 Task: Search one way flight ticket for 4 adults, 2 children, 2 infants in seat and 1 infant on lap in premium economy from Ogdensburg: Ogdensburg International Airport to Springfield: Abraham Lincoln Capital Airport on 5-2-2023. Number of bags: 2 carry on bags. Price is upto 99000. Outbound departure time preference is 4:45.
Action: Mouse moved to (227, 316)
Screenshot: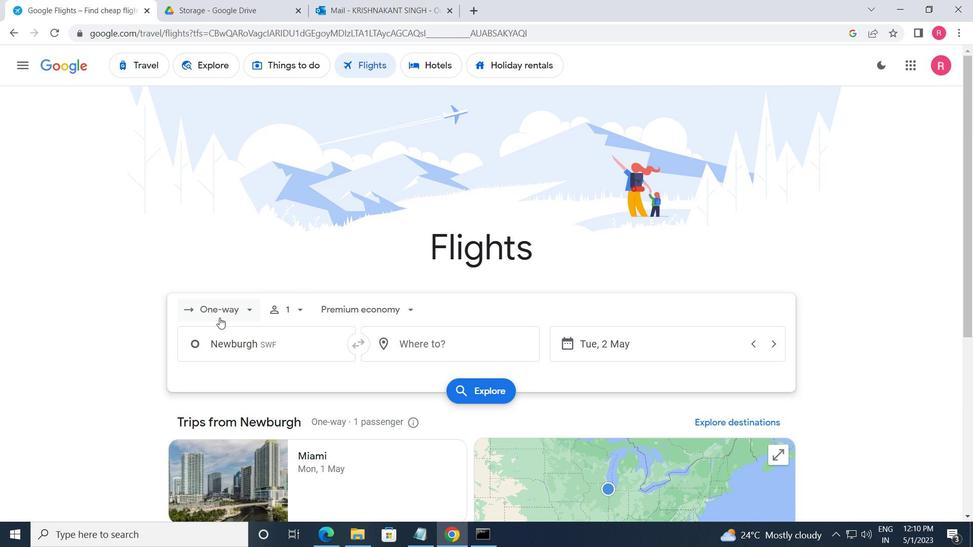 
Action: Mouse pressed left at (227, 316)
Screenshot: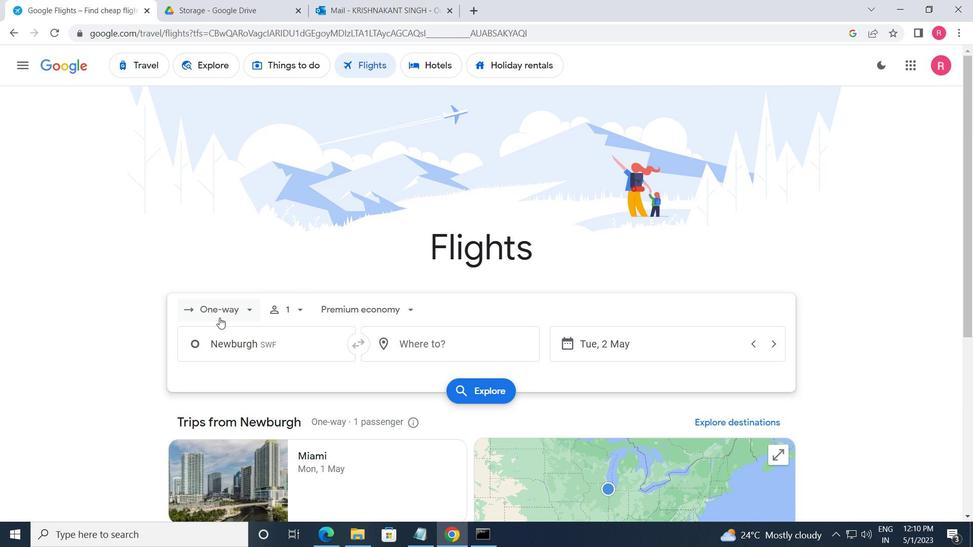 
Action: Mouse moved to (240, 366)
Screenshot: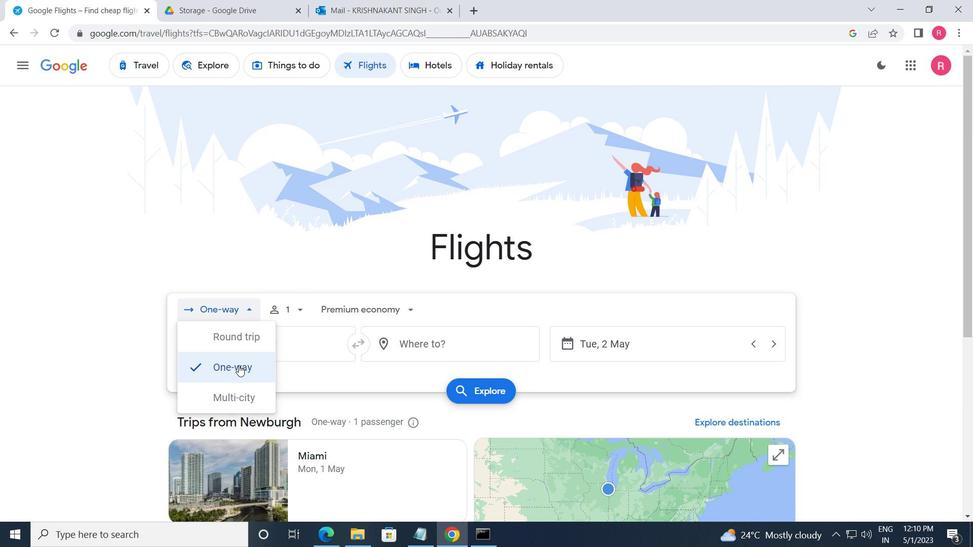 
Action: Mouse pressed left at (240, 366)
Screenshot: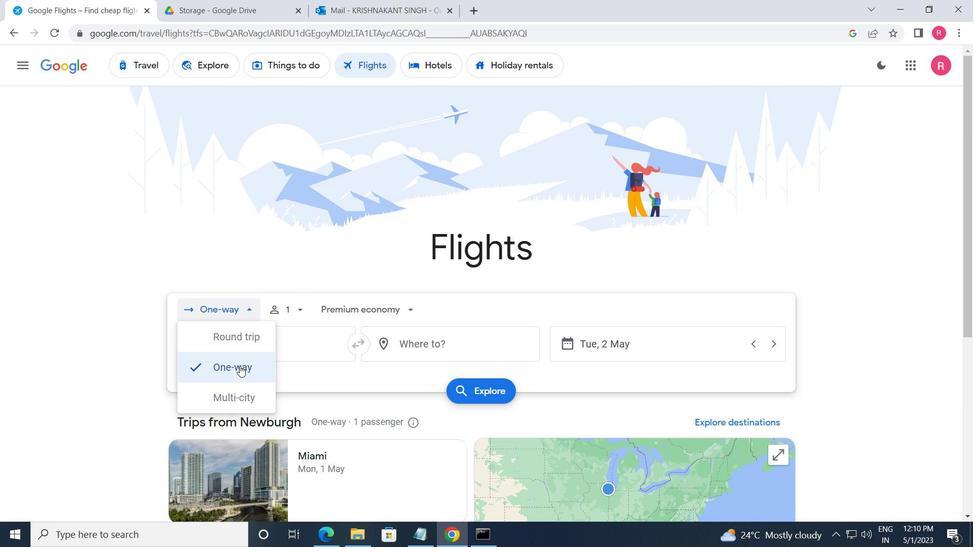 
Action: Mouse moved to (299, 309)
Screenshot: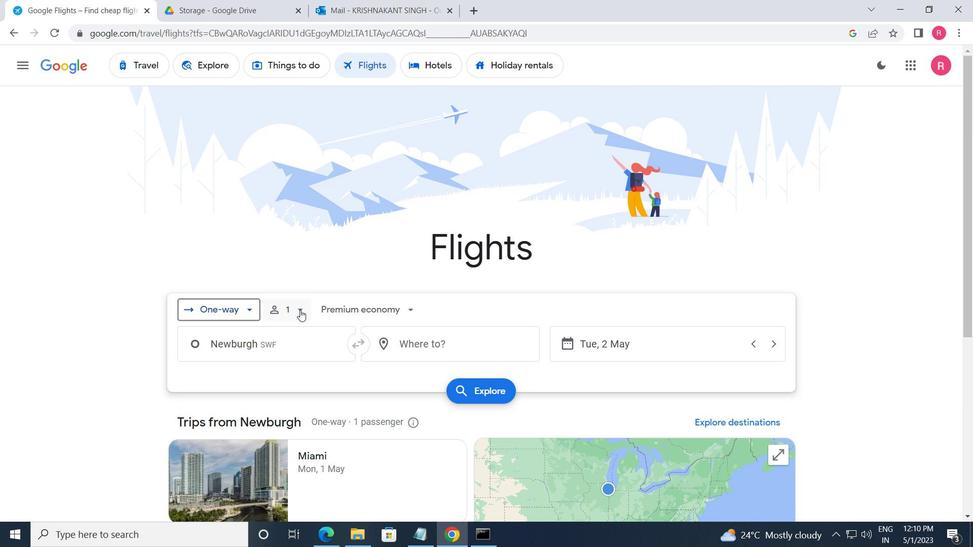 
Action: Mouse pressed left at (299, 309)
Screenshot: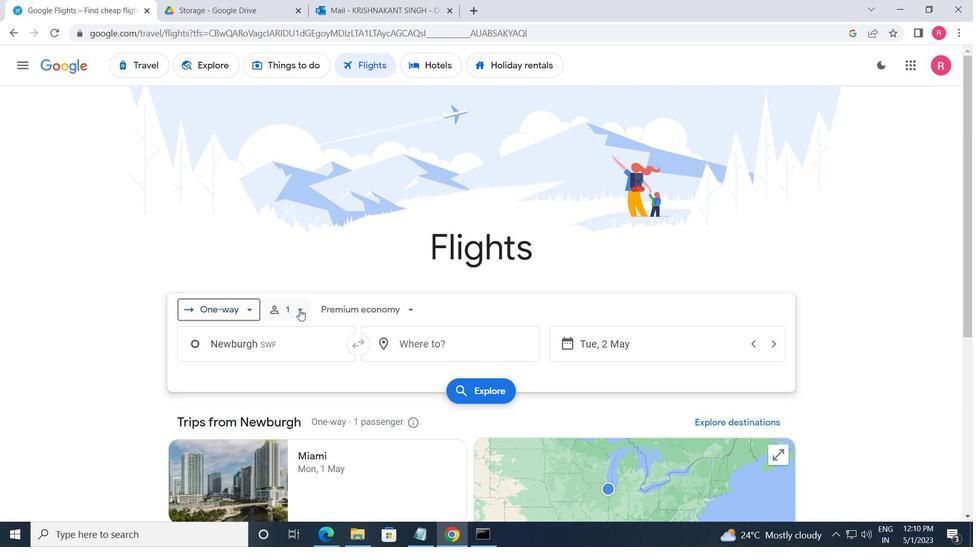 
Action: Mouse moved to (404, 342)
Screenshot: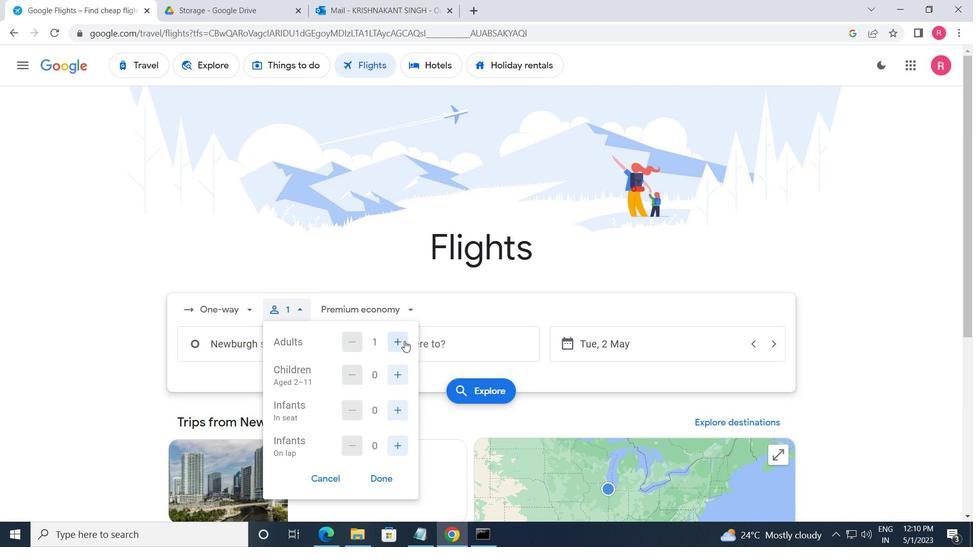 
Action: Mouse pressed left at (404, 342)
Screenshot: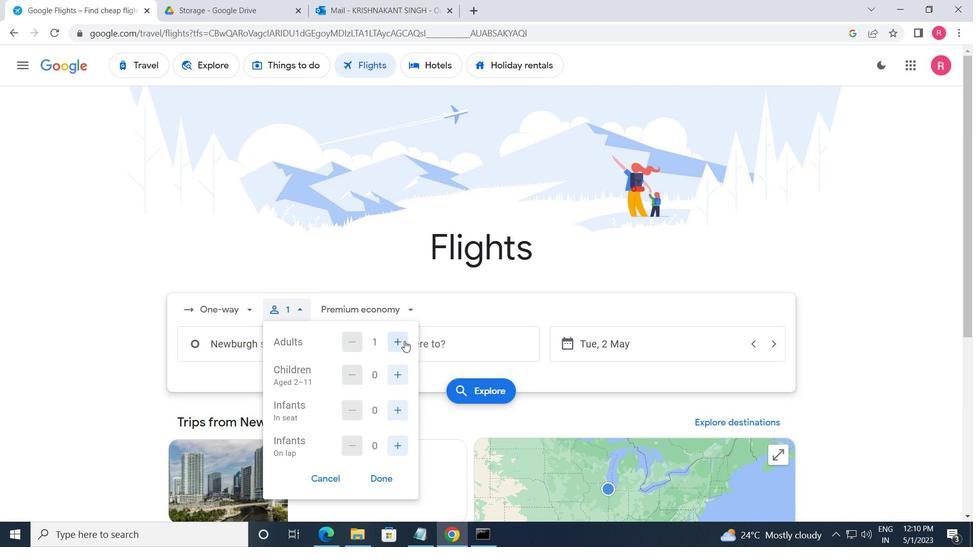 
Action: Mouse moved to (406, 342)
Screenshot: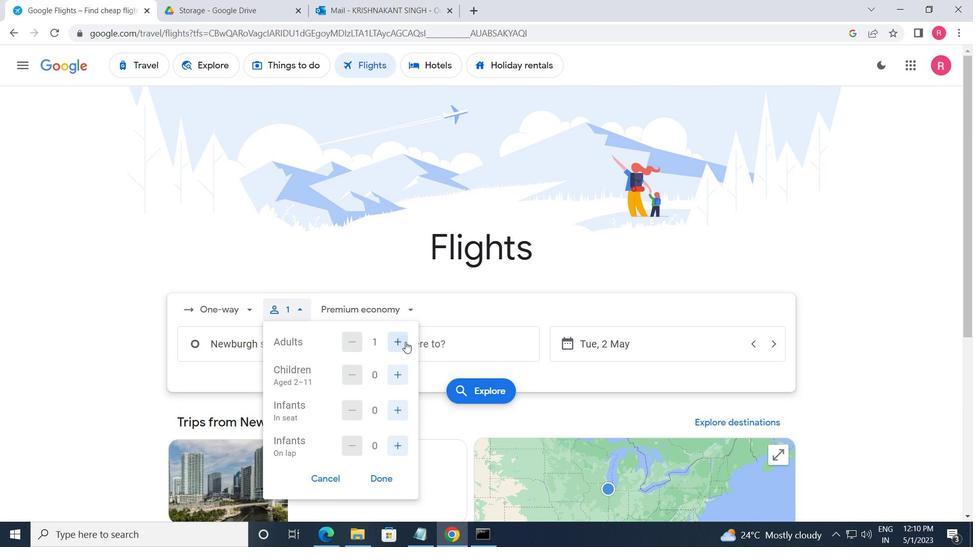 
Action: Mouse pressed left at (406, 342)
Screenshot: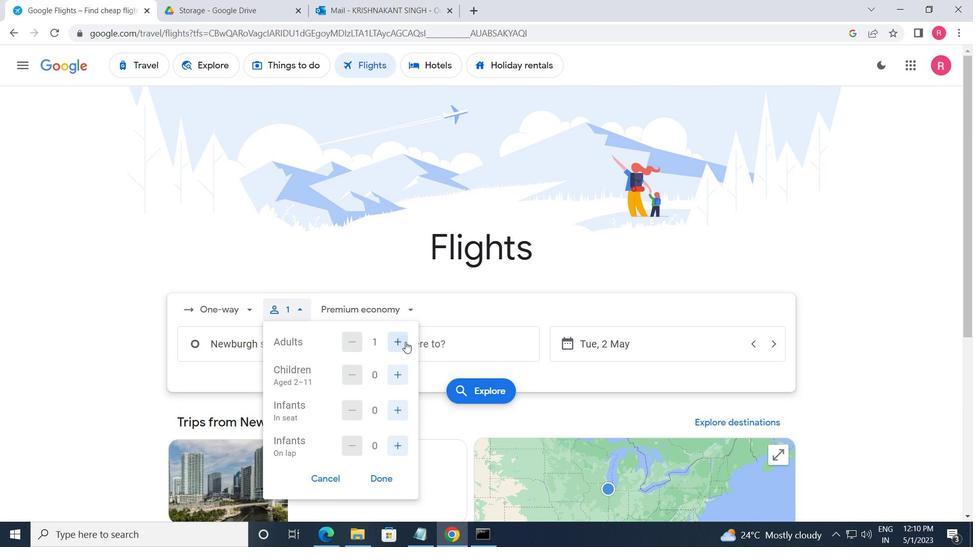 
Action: Mouse pressed left at (406, 342)
Screenshot: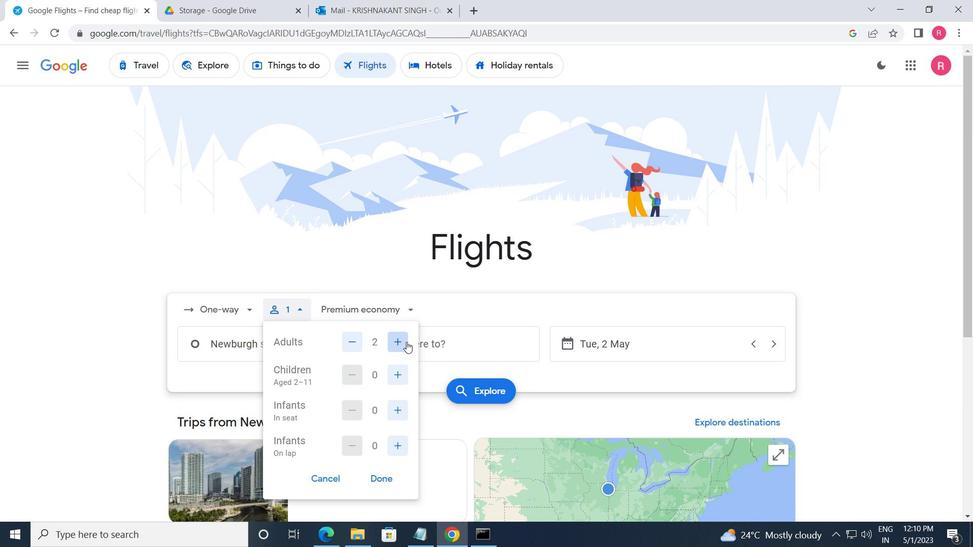 
Action: Mouse moved to (395, 370)
Screenshot: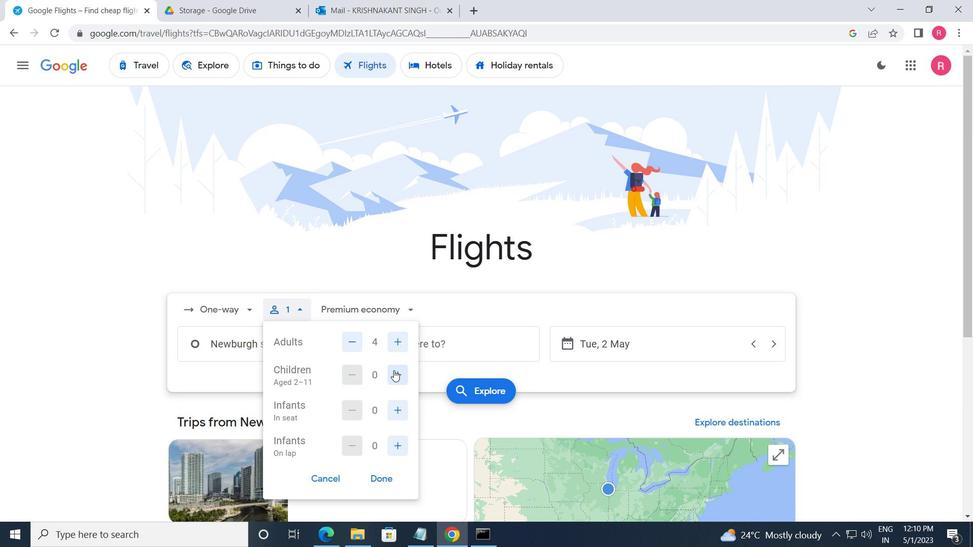 
Action: Mouse pressed left at (395, 370)
Screenshot: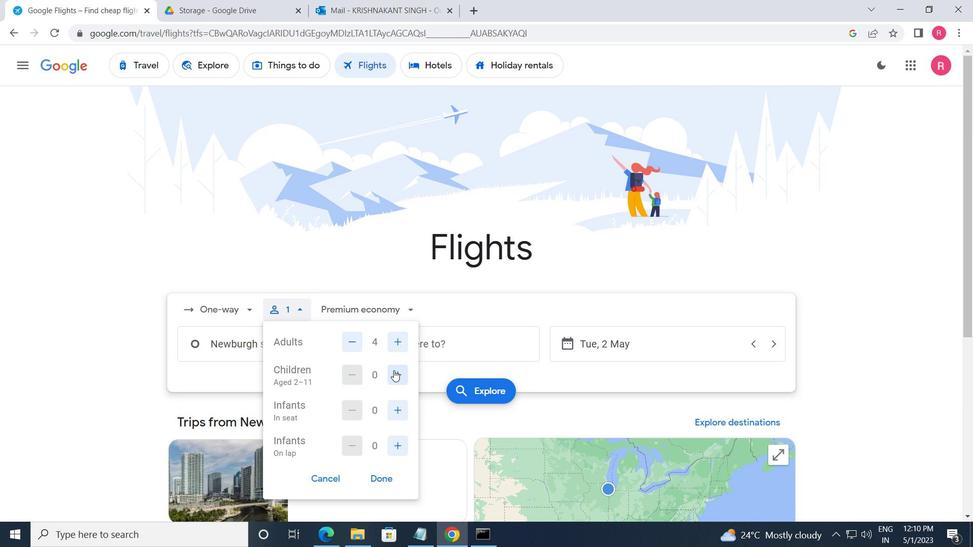 
Action: Mouse moved to (396, 370)
Screenshot: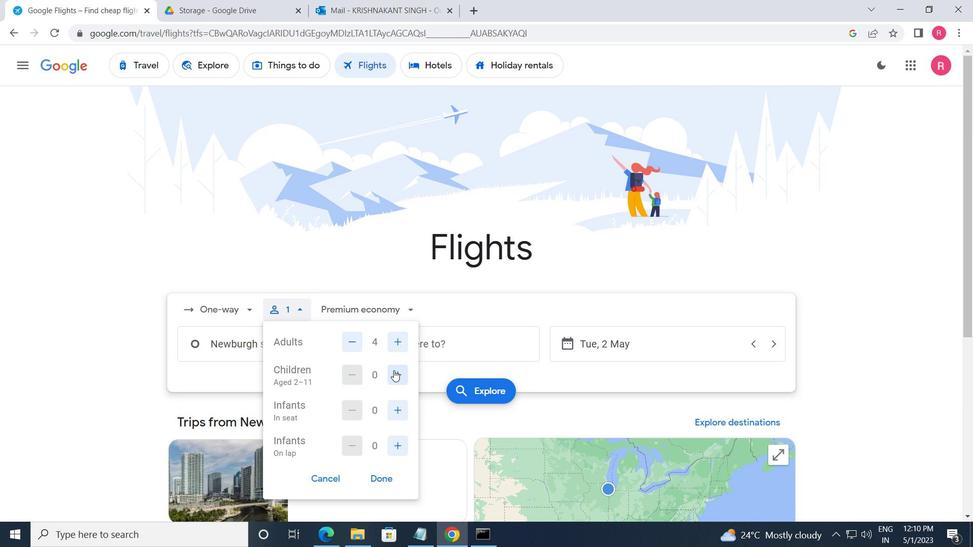 
Action: Mouse pressed left at (396, 370)
Screenshot: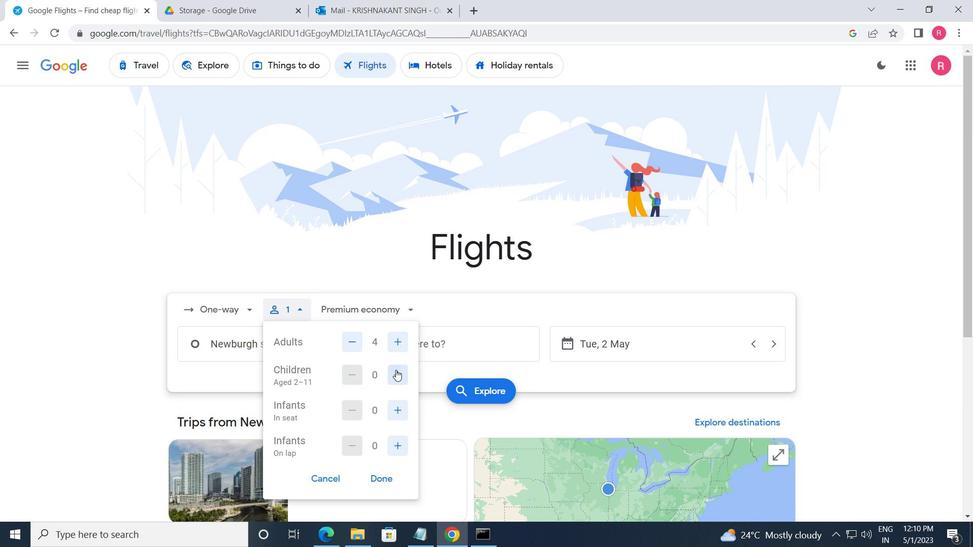 
Action: Mouse moved to (399, 412)
Screenshot: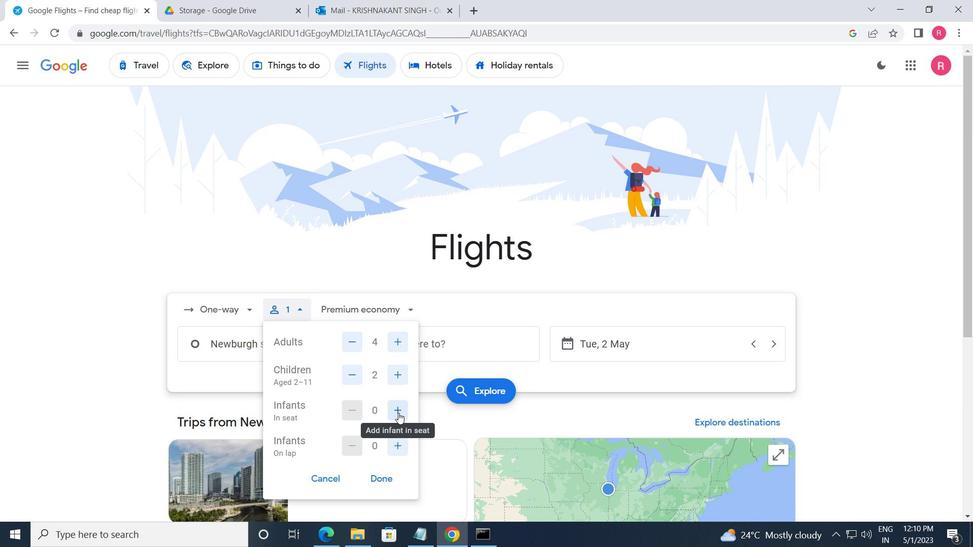 
Action: Mouse pressed left at (399, 412)
Screenshot: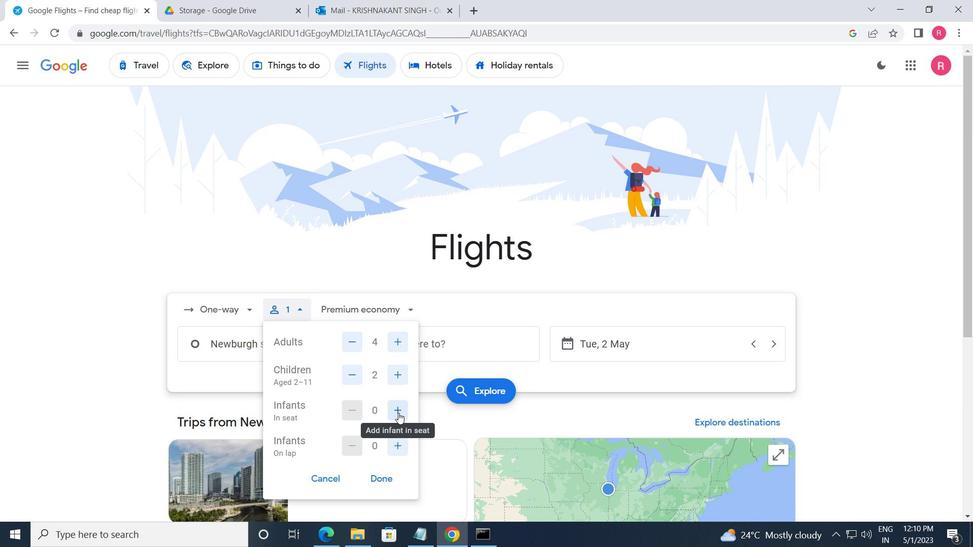 
Action: Mouse moved to (399, 412)
Screenshot: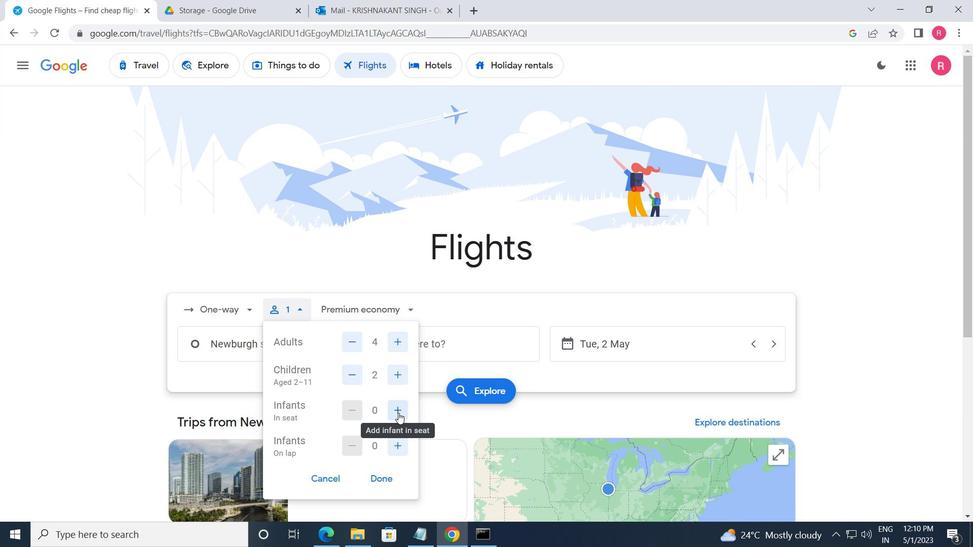 
Action: Mouse pressed left at (399, 412)
Screenshot: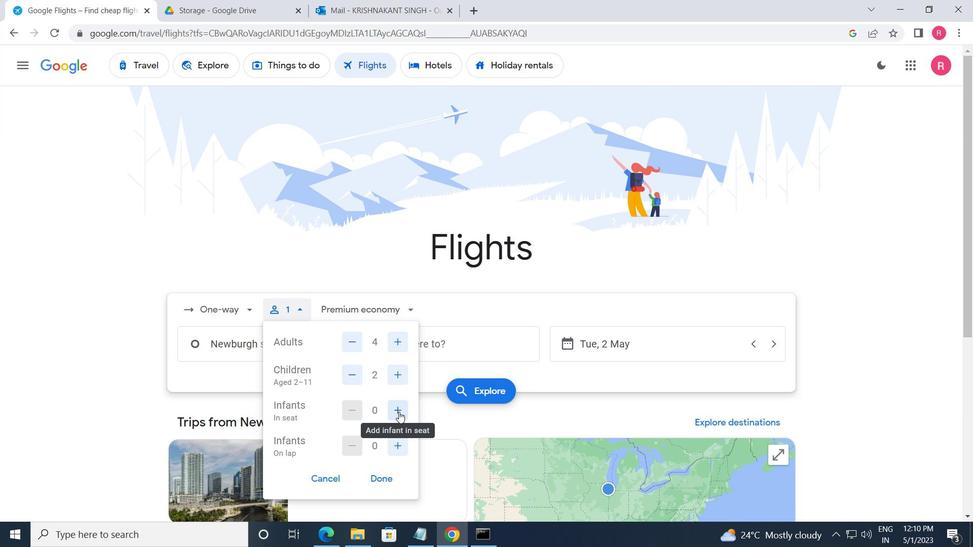 
Action: Mouse moved to (401, 459)
Screenshot: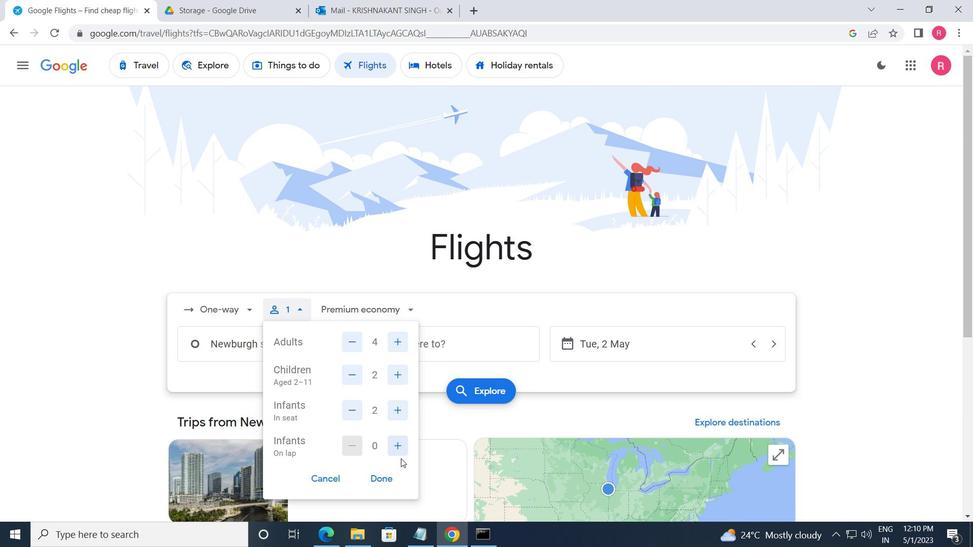 
Action: Mouse pressed left at (401, 459)
Screenshot: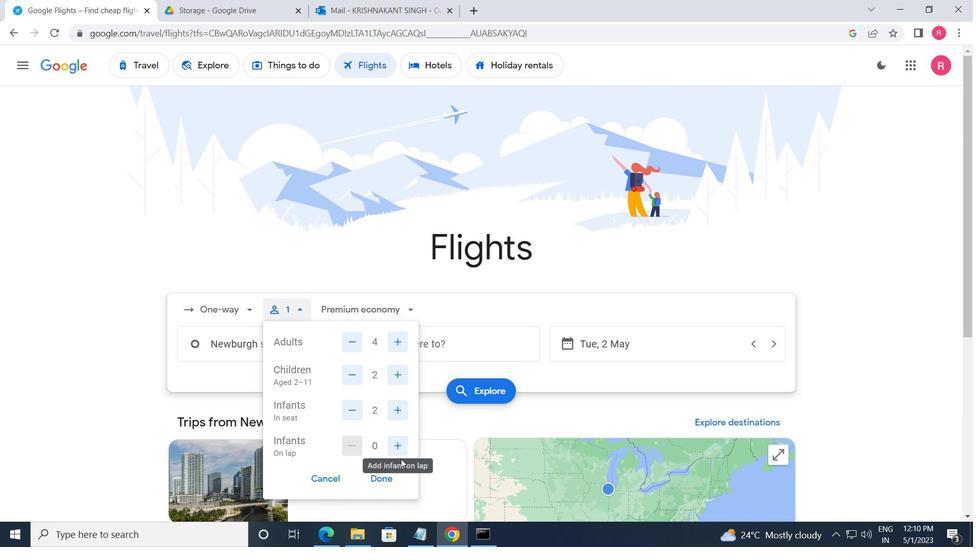 
Action: Mouse moved to (312, 308)
Screenshot: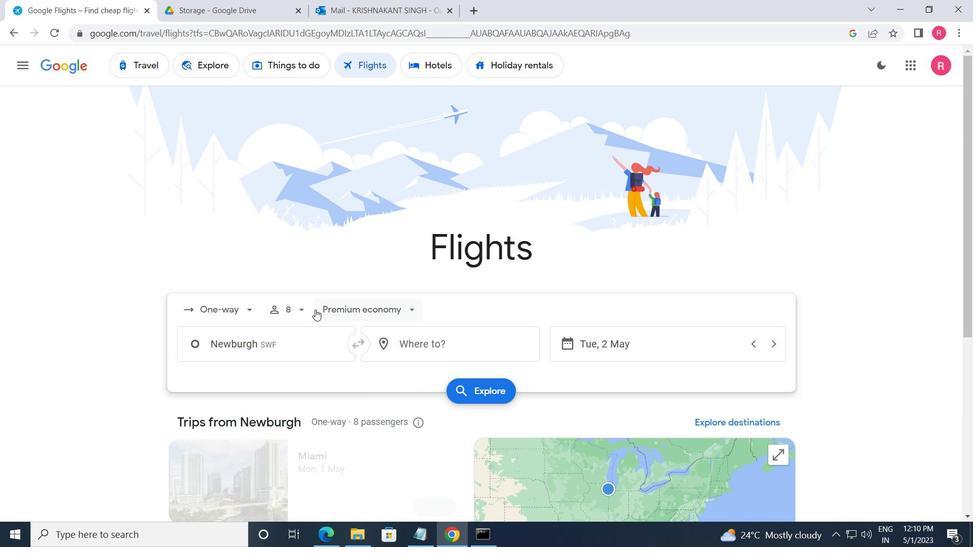 
Action: Mouse pressed left at (312, 308)
Screenshot: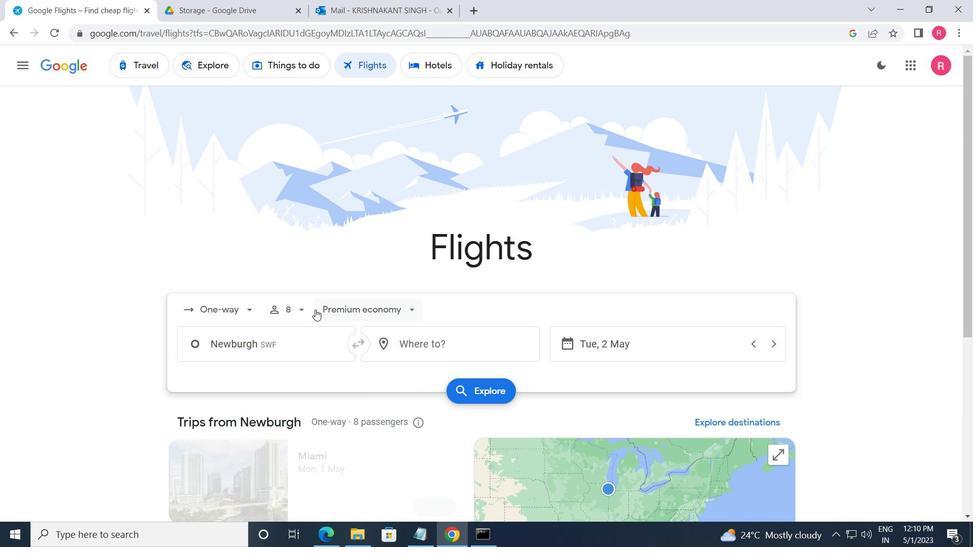 
Action: Mouse moved to (392, 446)
Screenshot: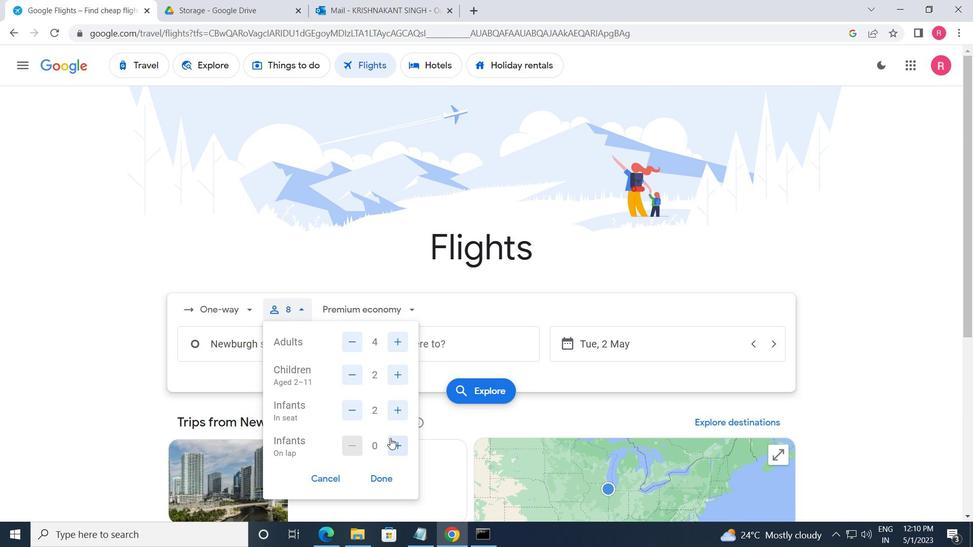 
Action: Mouse pressed left at (392, 446)
Screenshot: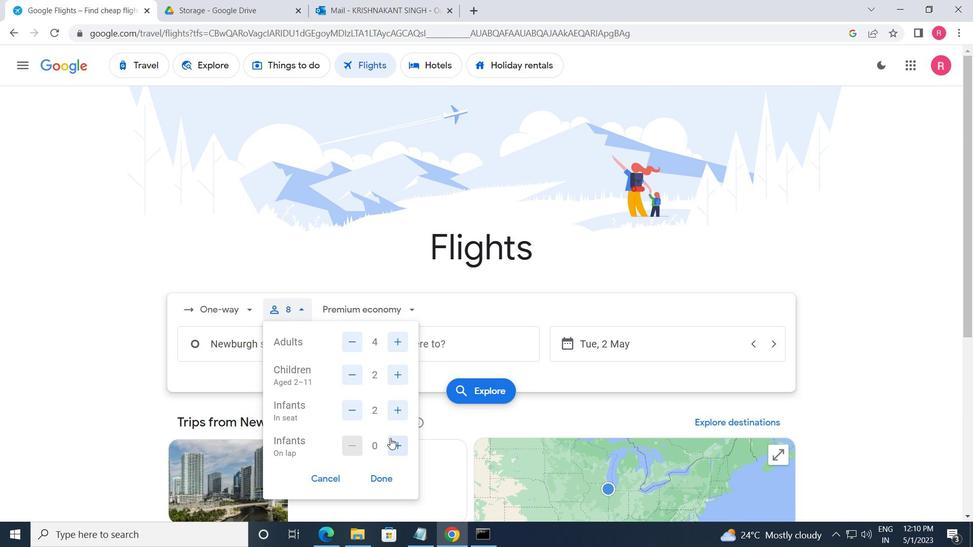 
Action: Mouse moved to (388, 482)
Screenshot: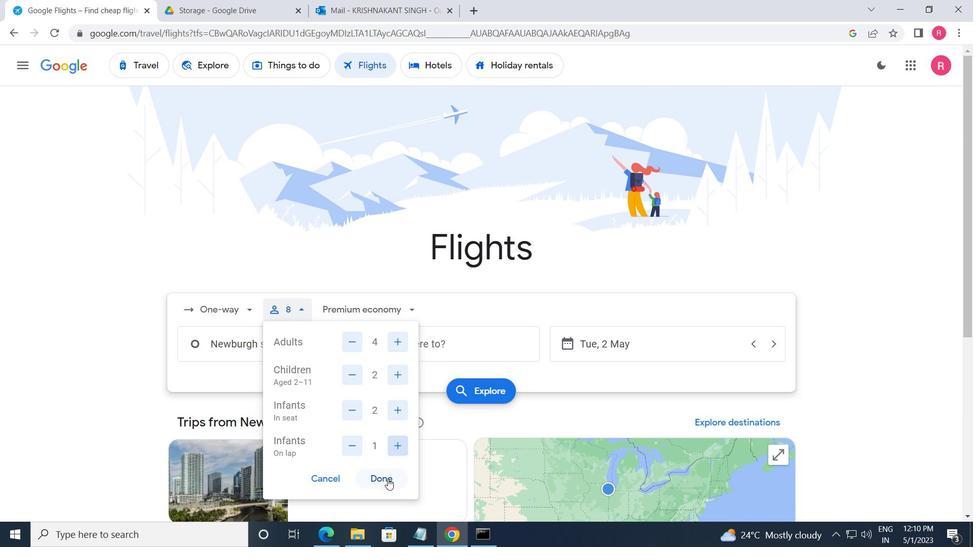 
Action: Mouse pressed left at (388, 482)
Screenshot: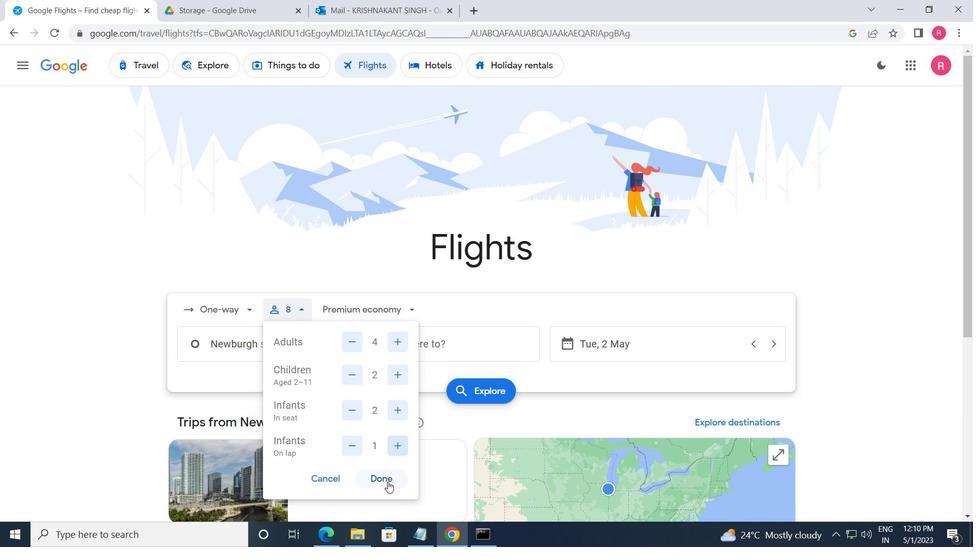 
Action: Mouse moved to (380, 314)
Screenshot: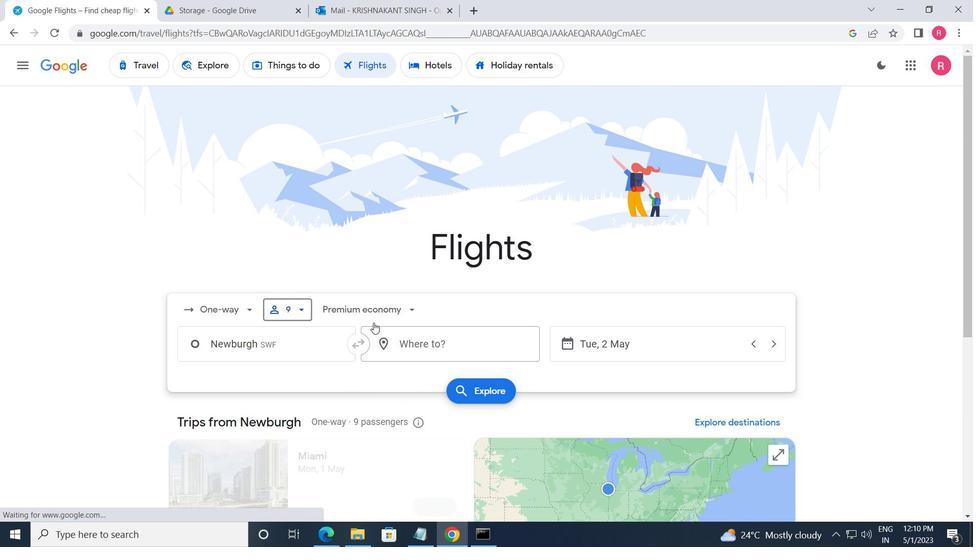 
Action: Mouse pressed left at (380, 314)
Screenshot: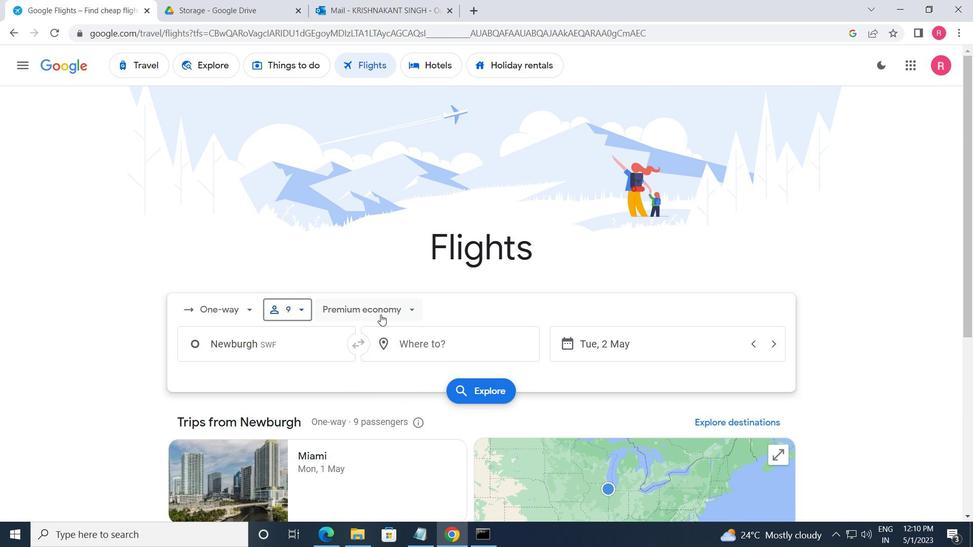 
Action: Mouse moved to (373, 339)
Screenshot: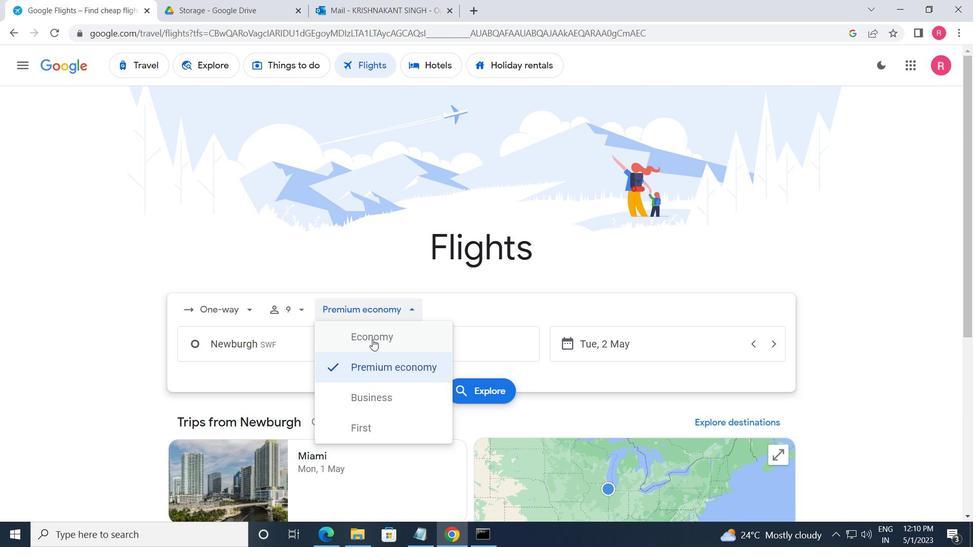 
Action: Mouse pressed left at (373, 339)
Screenshot: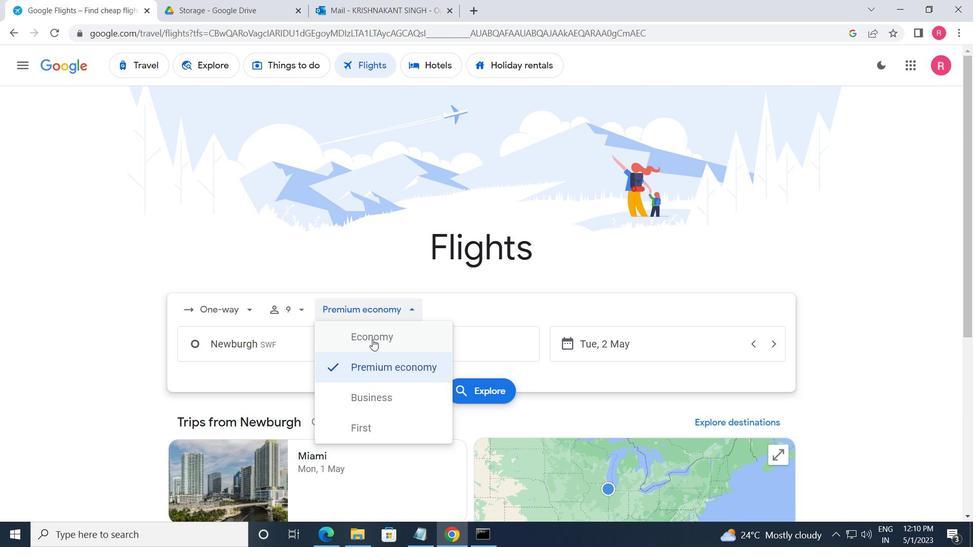 
Action: Mouse moved to (295, 350)
Screenshot: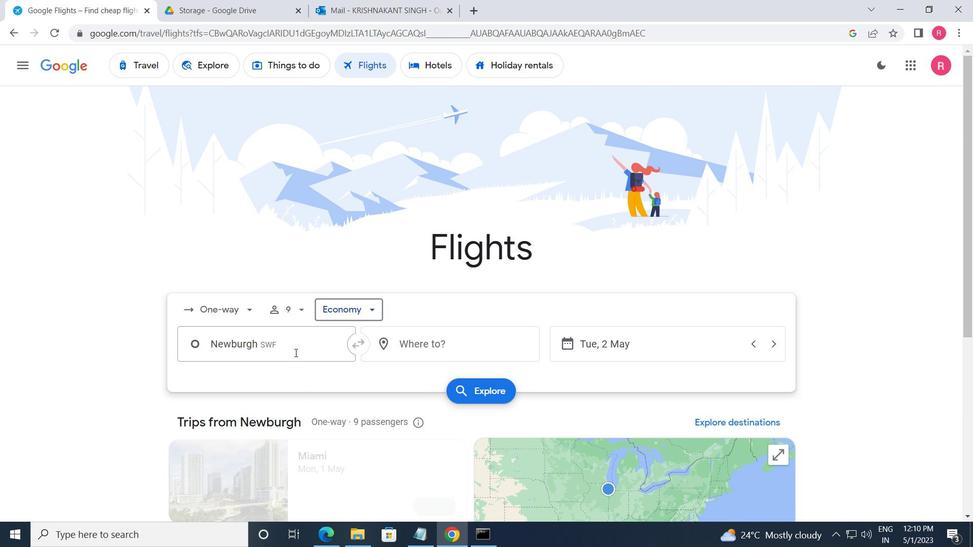 
Action: Mouse pressed left at (295, 350)
Screenshot: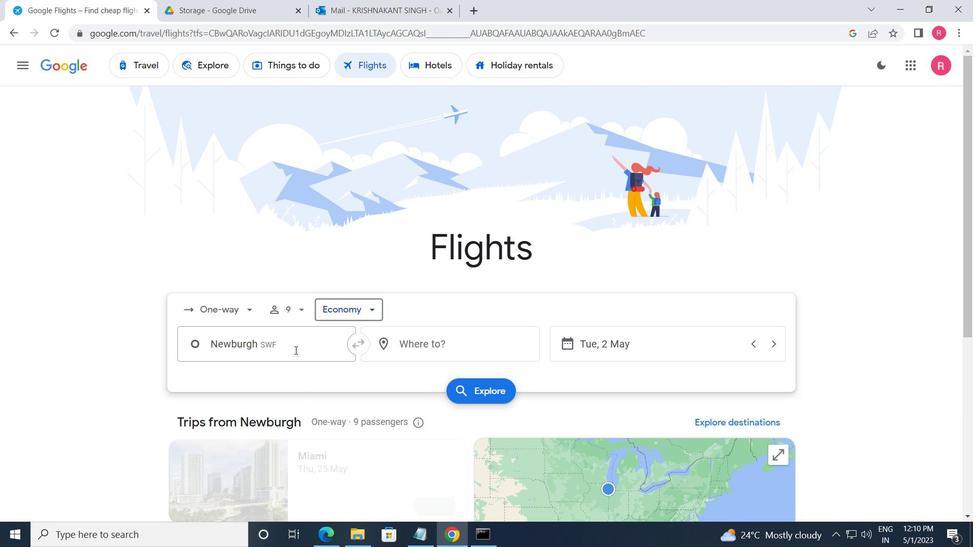 
Action: Mouse moved to (291, 408)
Screenshot: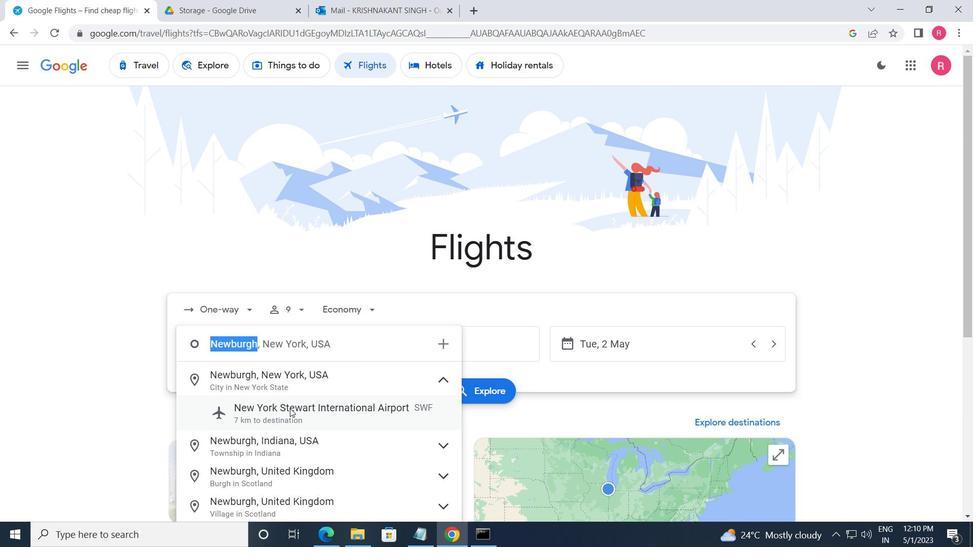 
Action: Mouse pressed left at (291, 408)
Screenshot: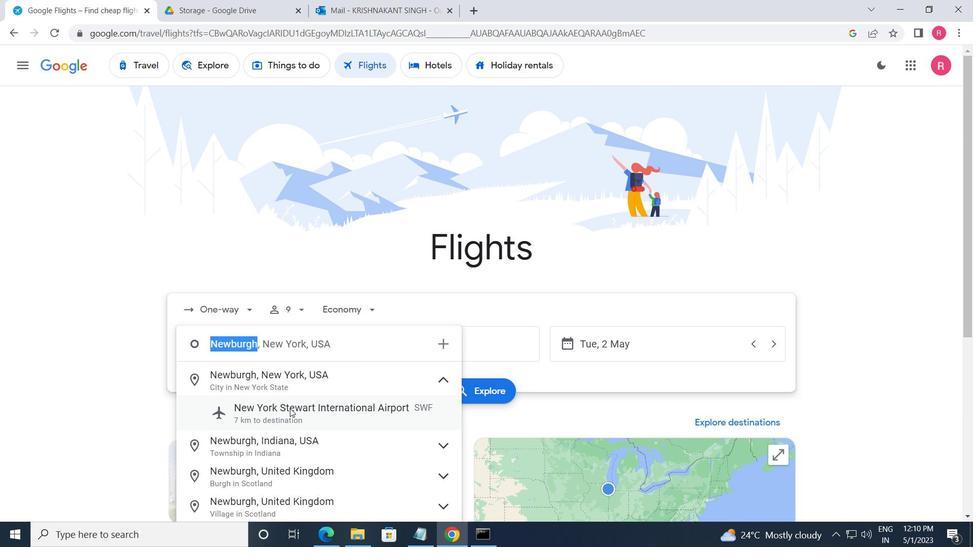 
Action: Mouse moved to (422, 355)
Screenshot: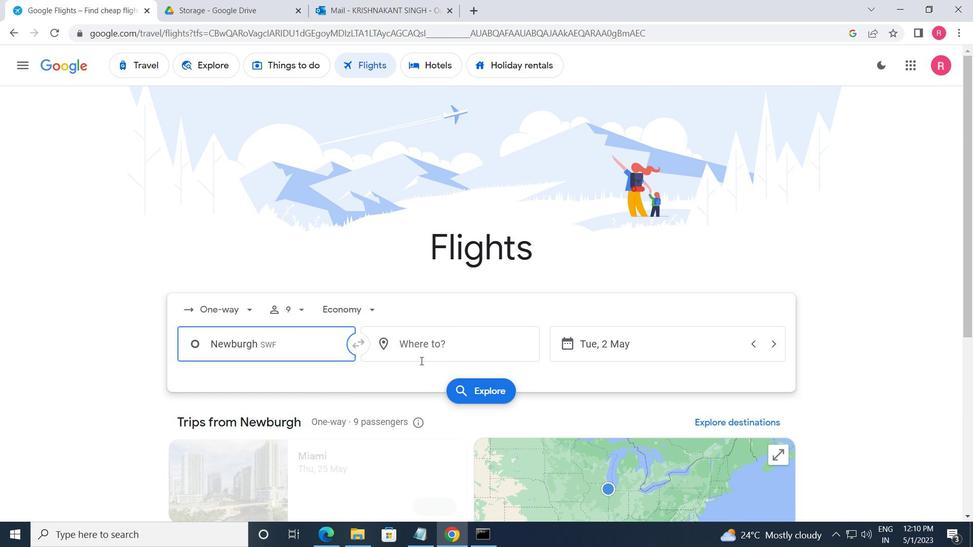 
Action: Mouse pressed left at (422, 355)
Screenshot: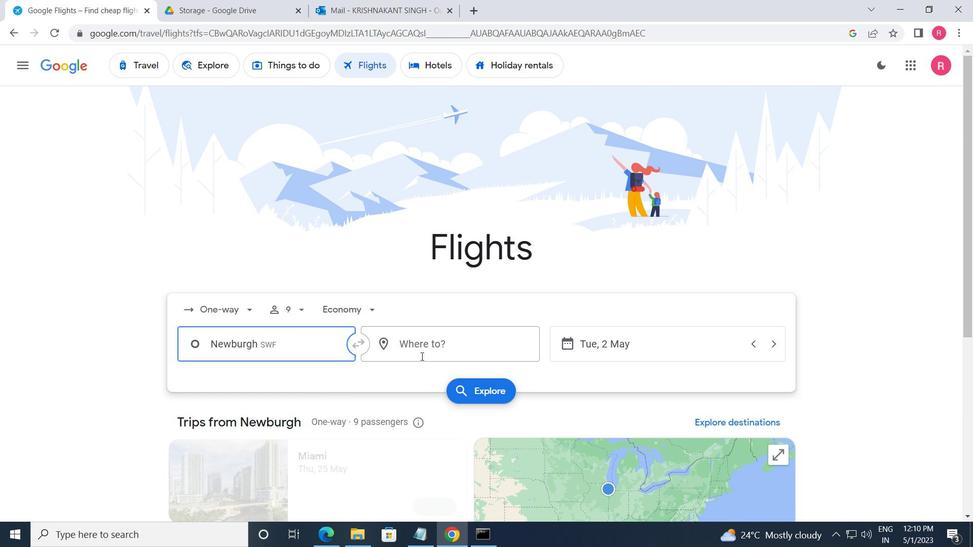 
Action: Mouse moved to (427, 477)
Screenshot: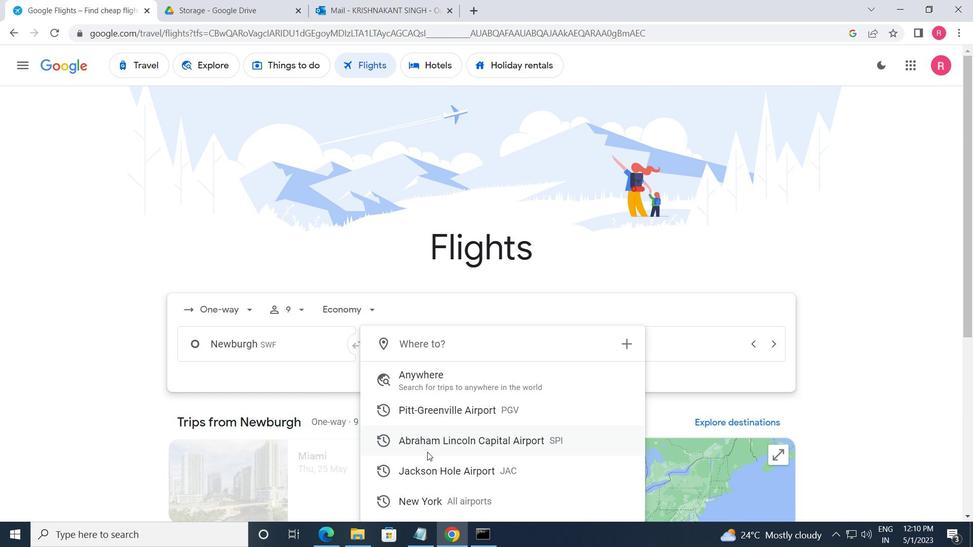 
Action: Mouse pressed left at (427, 477)
Screenshot: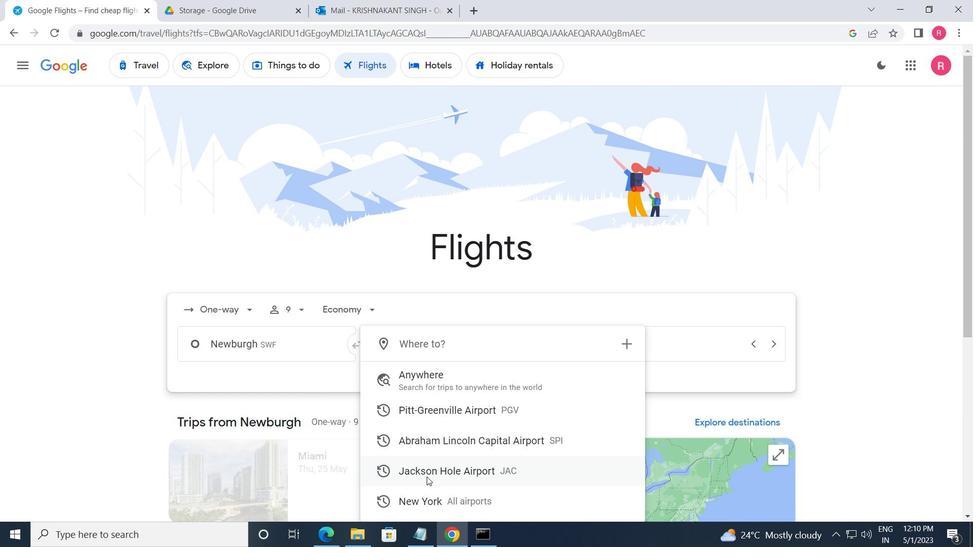 
Action: Mouse moved to (647, 348)
Screenshot: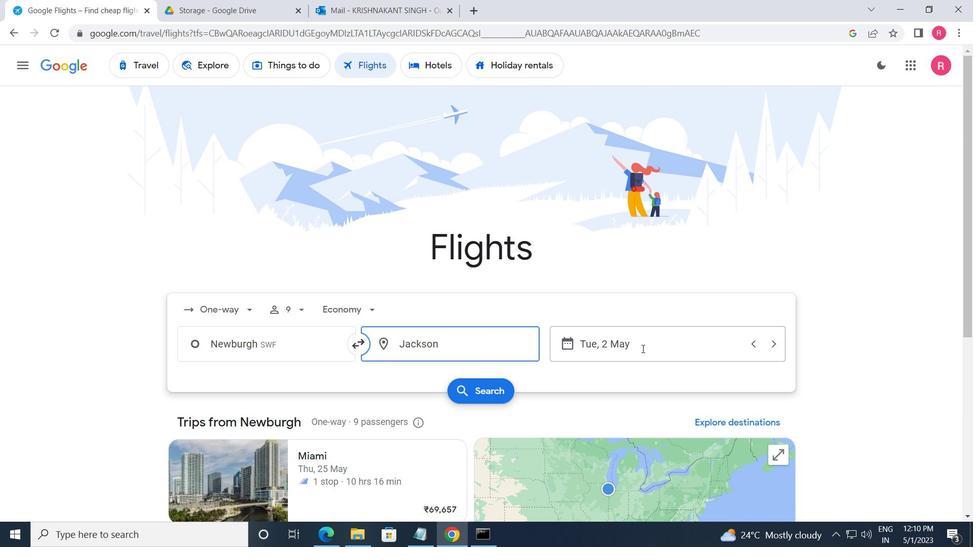 
Action: Mouse pressed left at (647, 348)
Screenshot: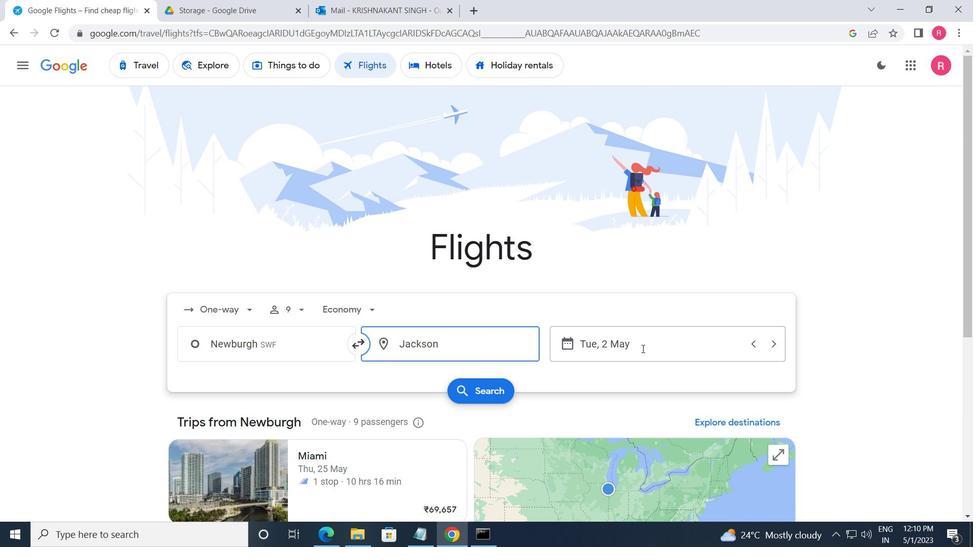 
Action: Mouse moved to (388, 301)
Screenshot: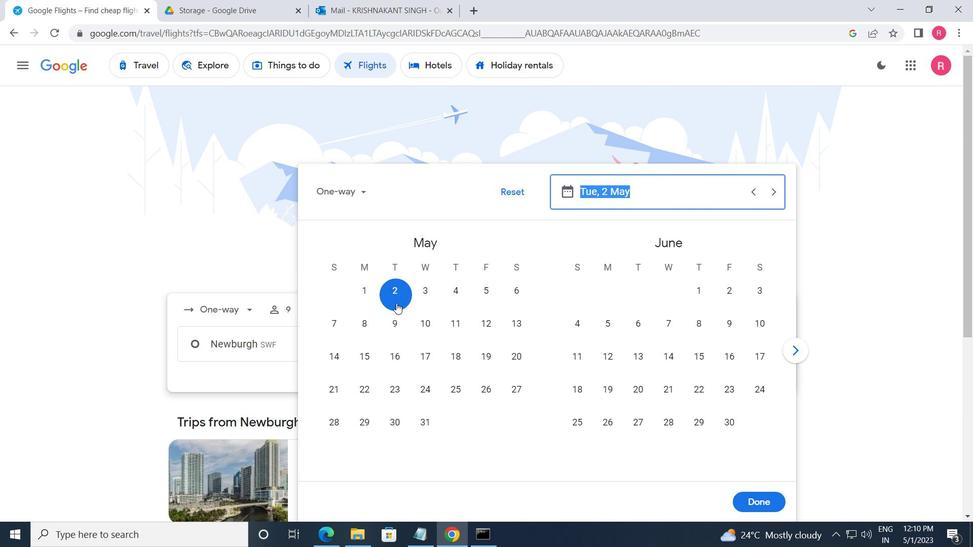 
Action: Mouse pressed left at (388, 301)
Screenshot: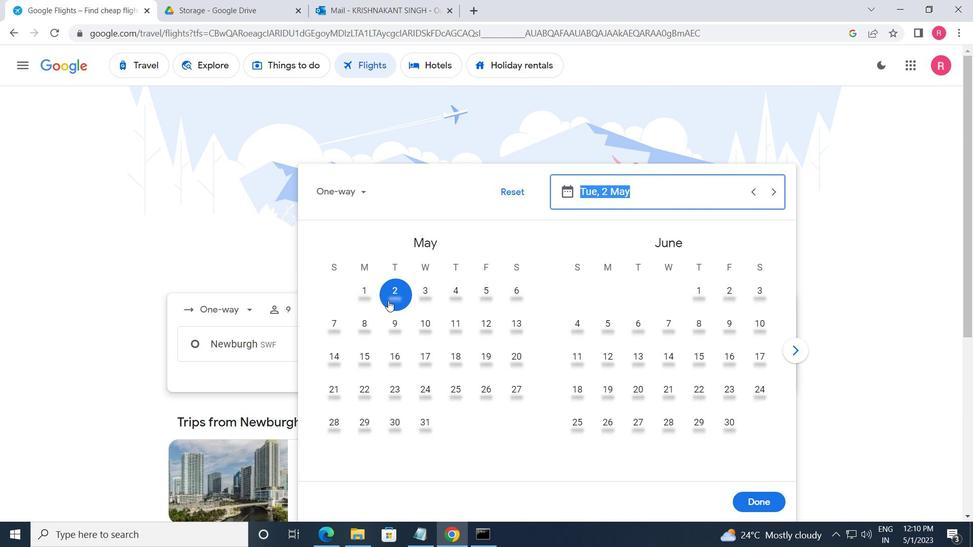 
Action: Mouse moved to (745, 499)
Screenshot: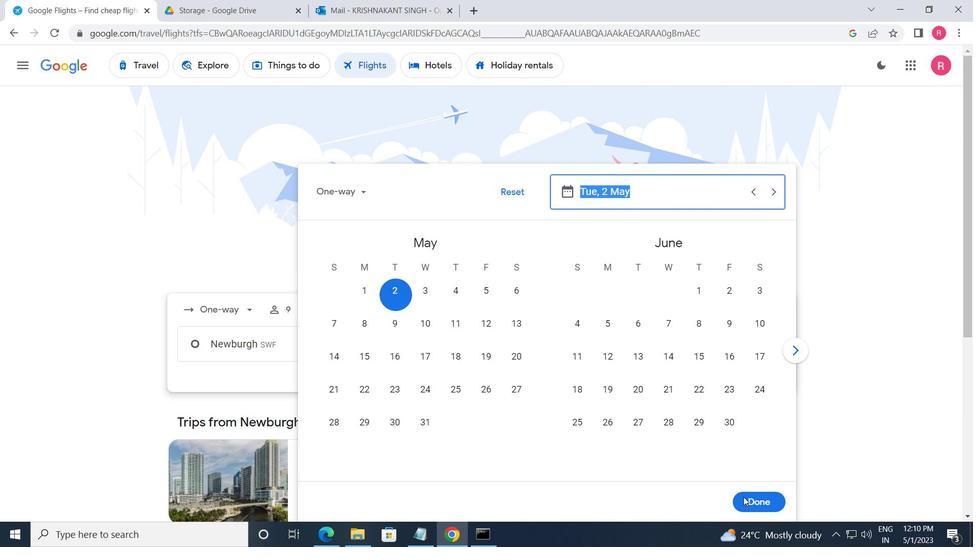 
Action: Mouse pressed left at (745, 499)
Screenshot: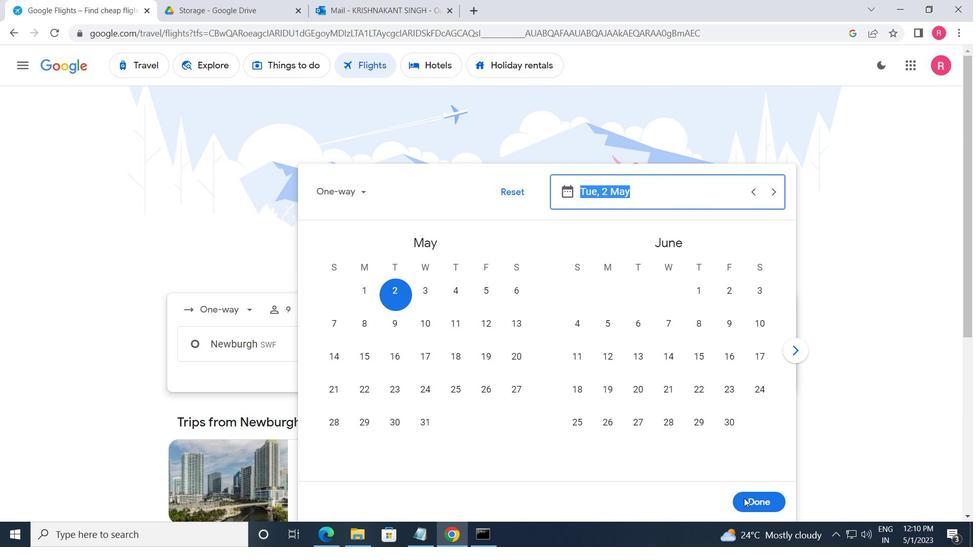 
Action: Mouse moved to (464, 391)
Screenshot: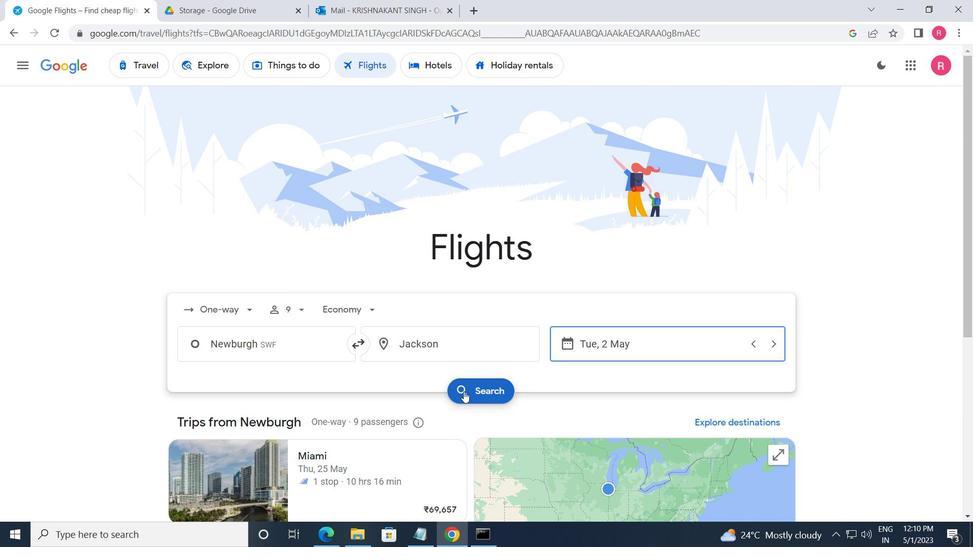 
Action: Mouse pressed left at (464, 391)
Screenshot: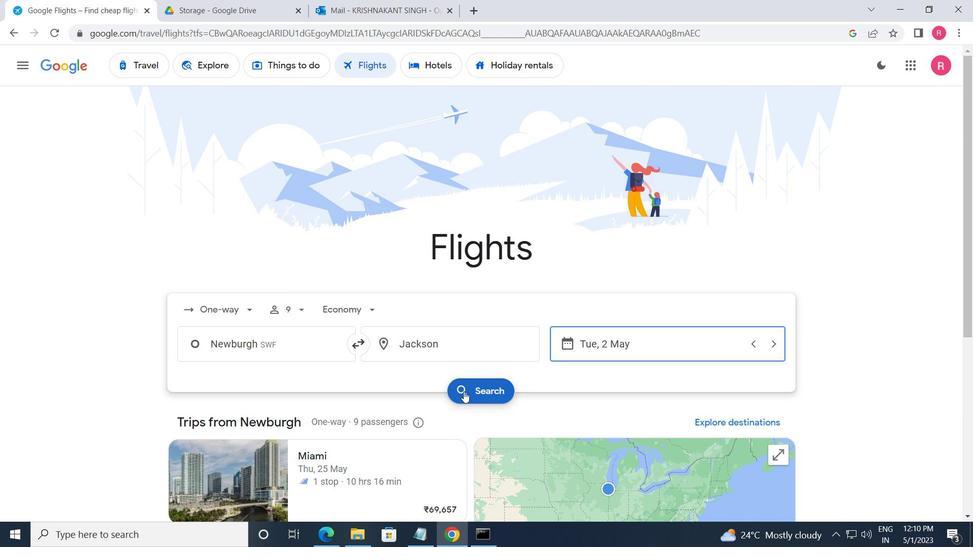 
Action: Mouse moved to (204, 186)
Screenshot: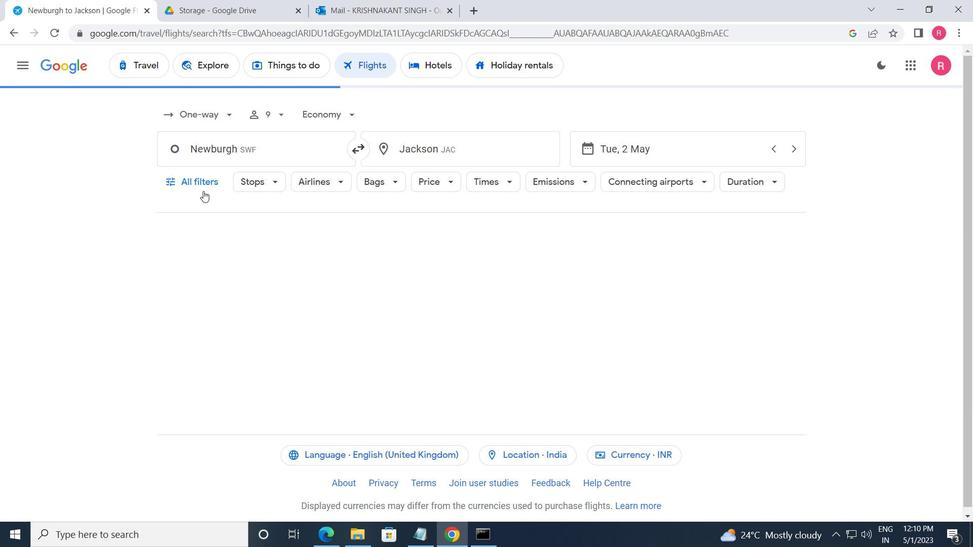 
Action: Mouse pressed left at (204, 186)
Screenshot: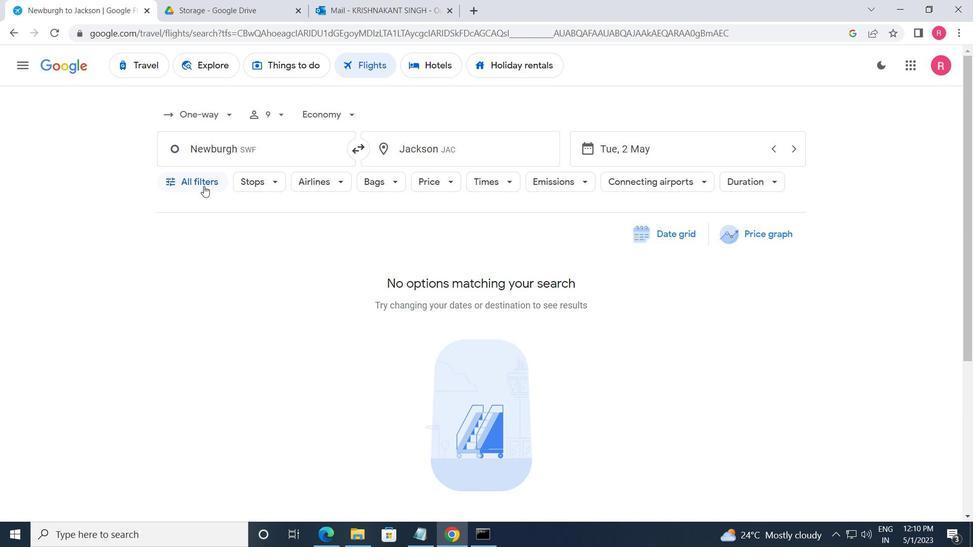 
Action: Mouse moved to (274, 279)
Screenshot: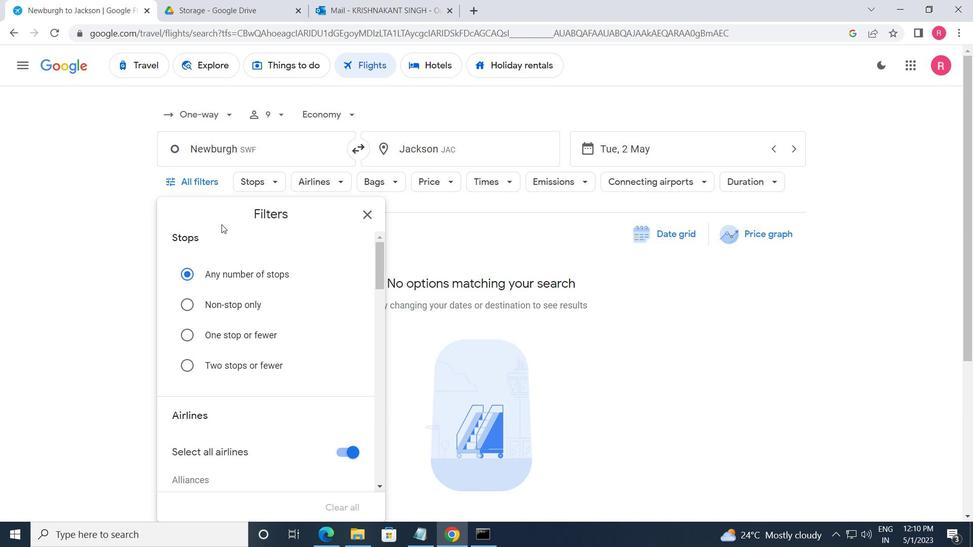 
Action: Mouse scrolled (274, 279) with delta (0, 0)
Screenshot: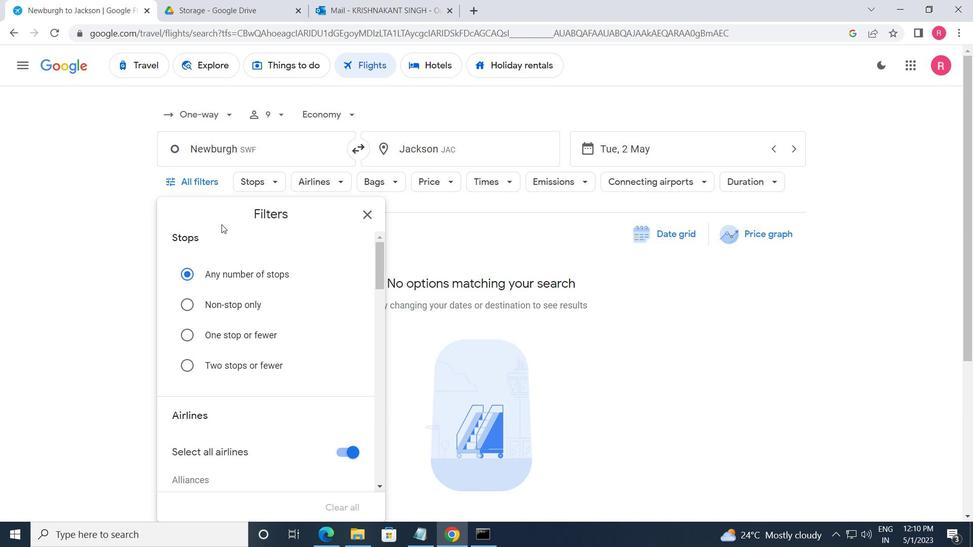 
Action: Mouse moved to (274, 282)
Screenshot: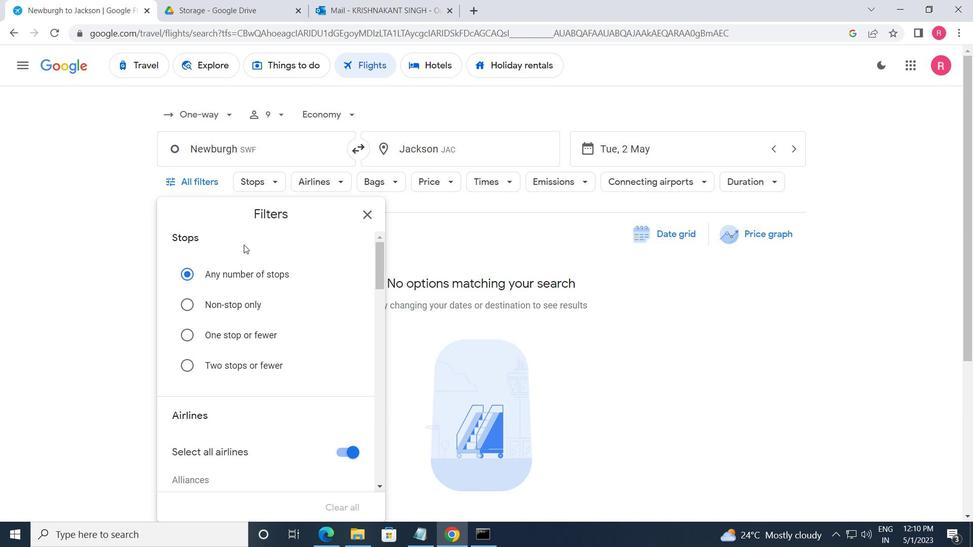 
Action: Mouse scrolled (274, 281) with delta (0, 0)
Screenshot: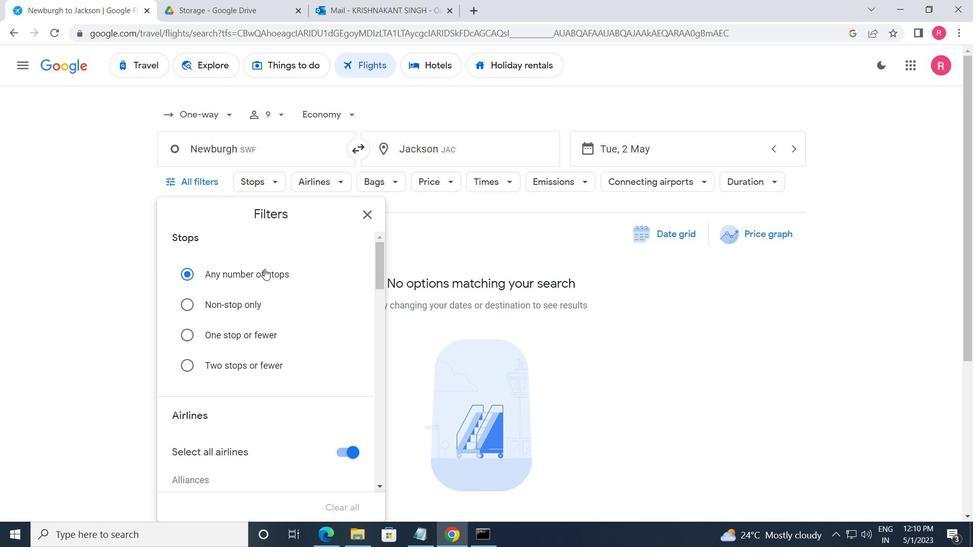 
Action: Mouse moved to (275, 283)
Screenshot: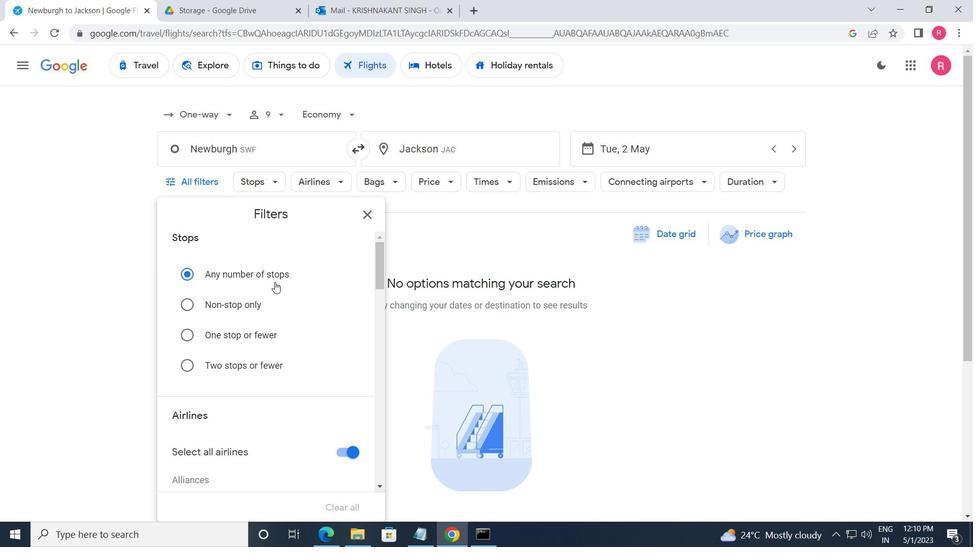 
Action: Mouse scrolled (275, 282) with delta (0, 0)
Screenshot: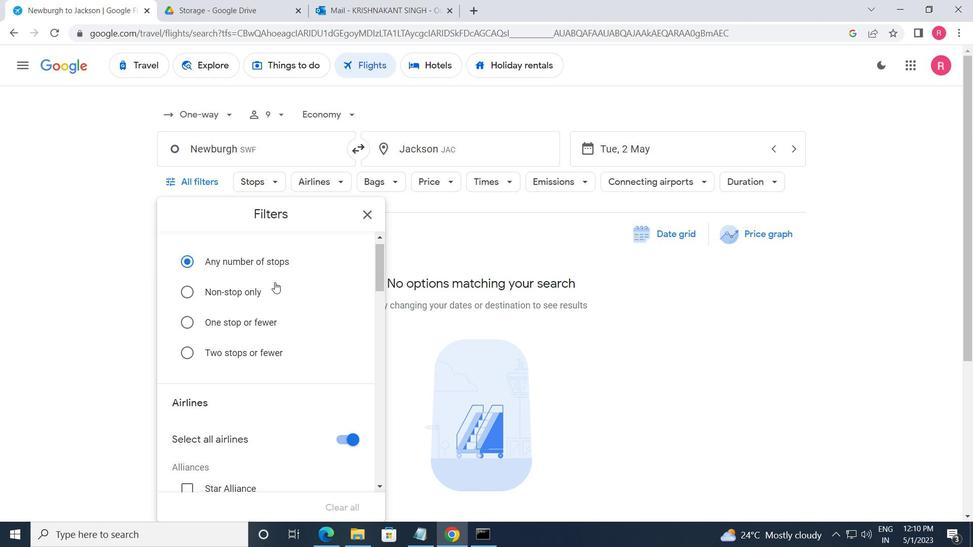 
Action: Mouse scrolled (275, 282) with delta (0, 0)
Screenshot: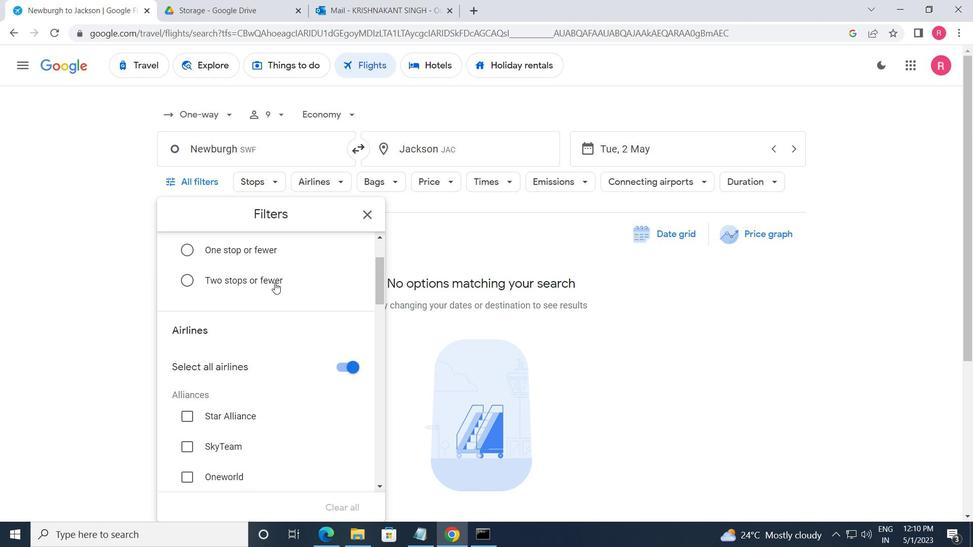 
Action: Mouse moved to (276, 282)
Screenshot: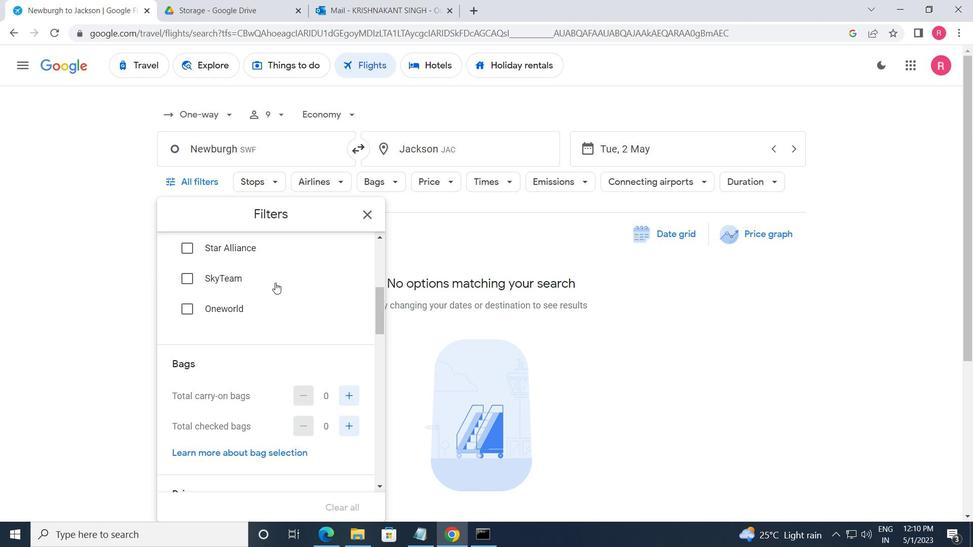 
Action: Mouse scrolled (276, 282) with delta (0, 0)
Screenshot: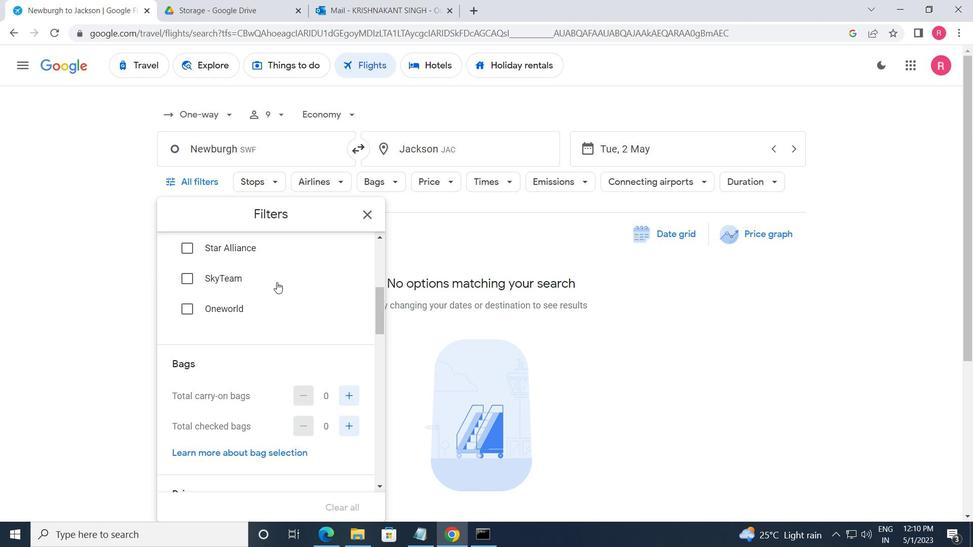 
Action: Mouse moved to (348, 341)
Screenshot: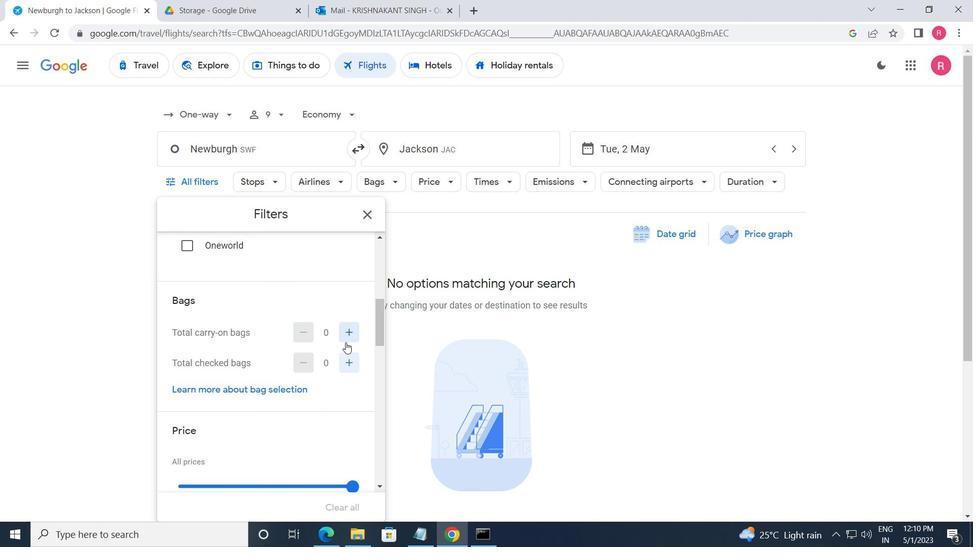 
Action: Mouse pressed left at (348, 341)
Screenshot: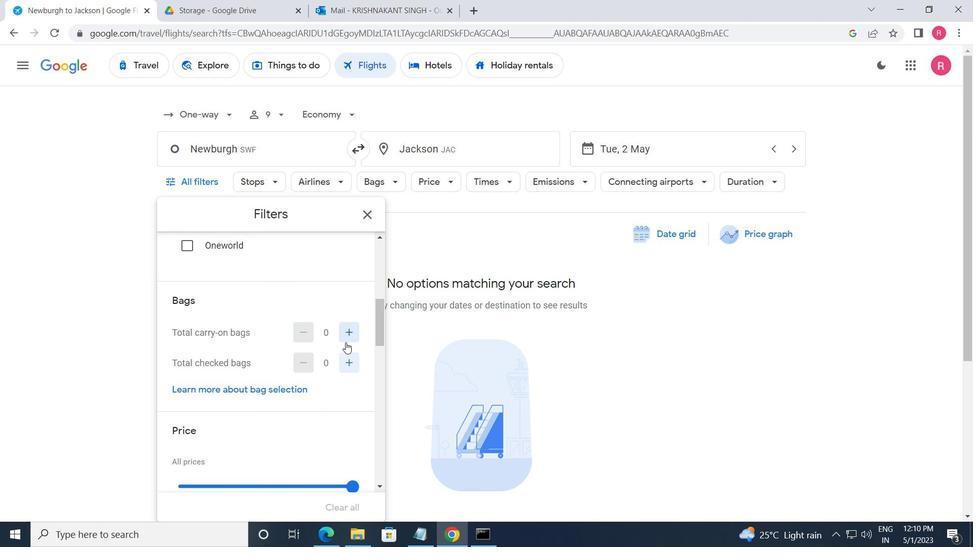 
Action: Mouse moved to (351, 337)
Screenshot: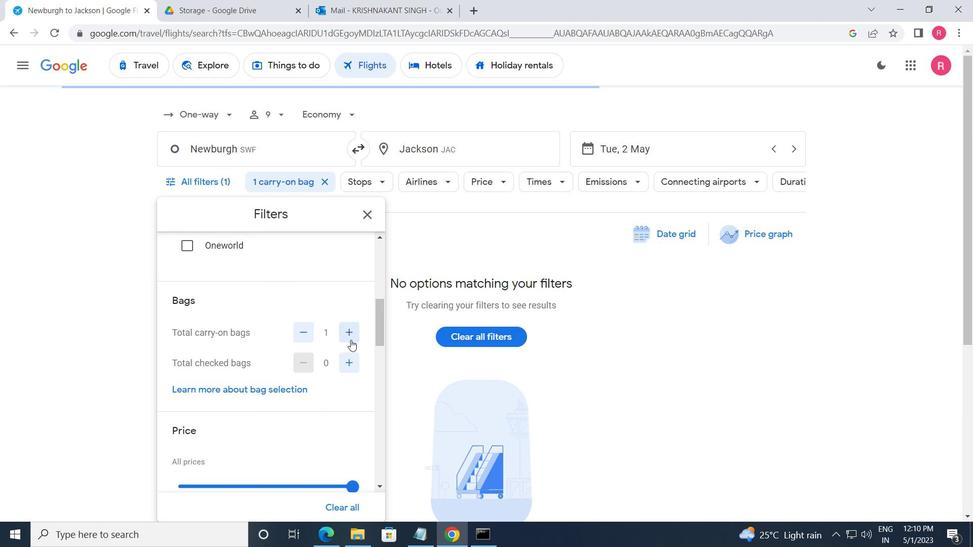 
Action: Mouse scrolled (351, 337) with delta (0, 0)
Screenshot: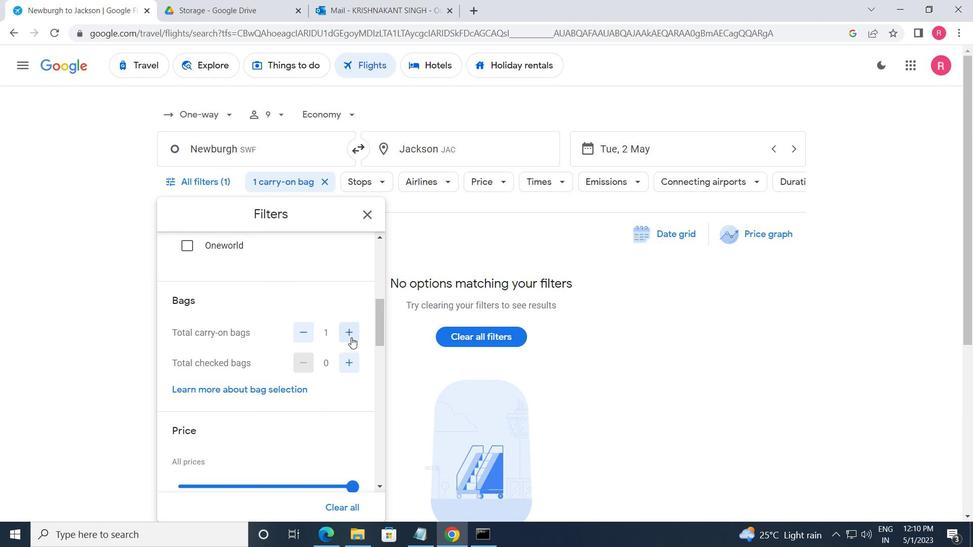 
Action: Mouse moved to (363, 426)
Screenshot: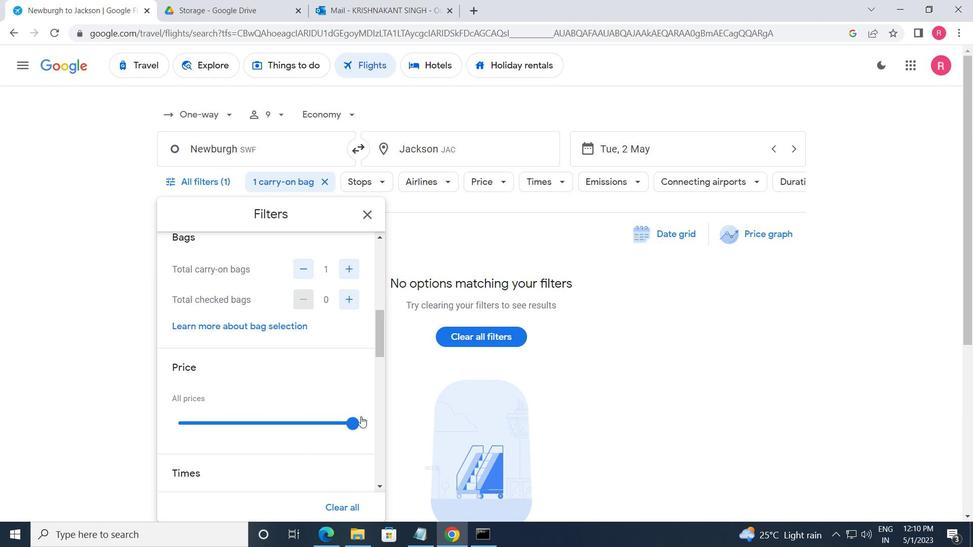 
Action: Mouse pressed left at (363, 426)
Screenshot: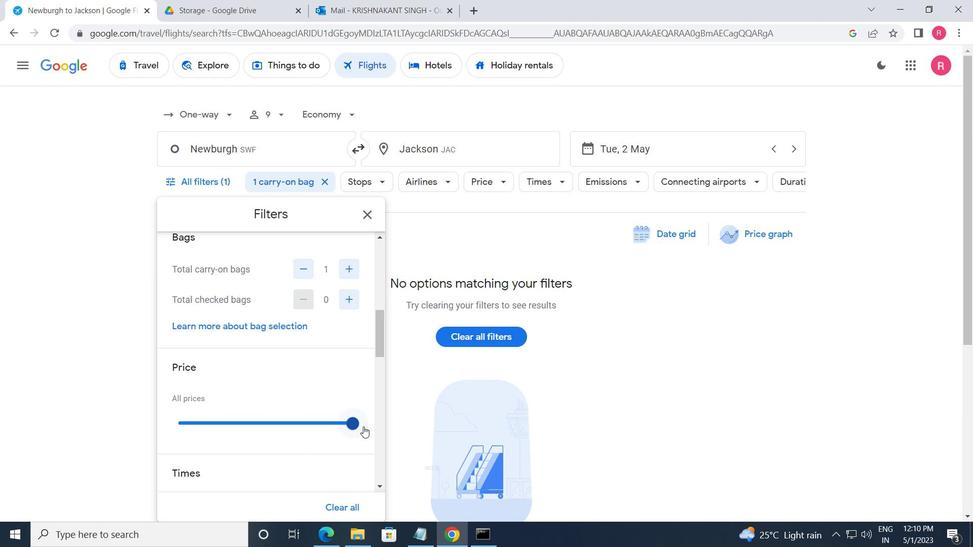 
Action: Mouse moved to (319, 378)
Screenshot: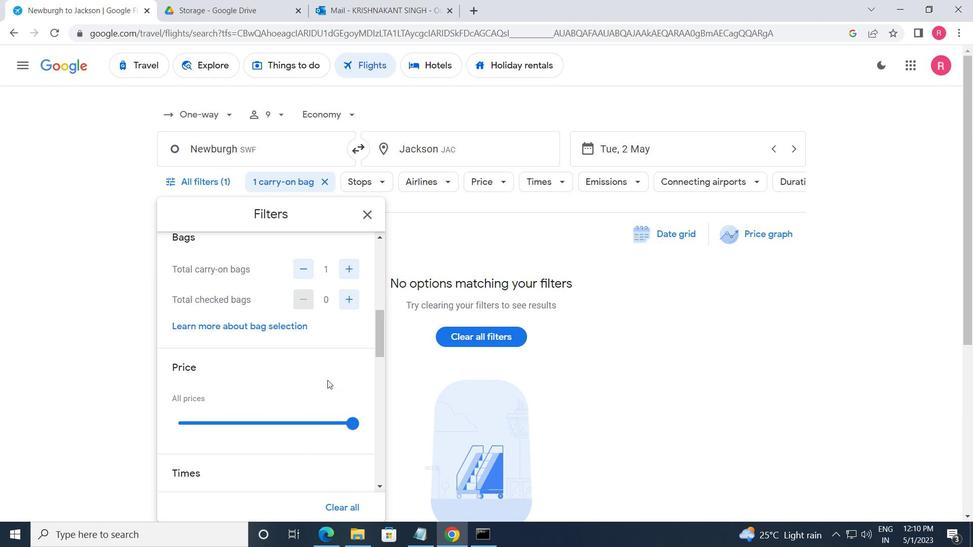 
Action: Mouse scrolled (319, 377) with delta (0, 0)
Screenshot: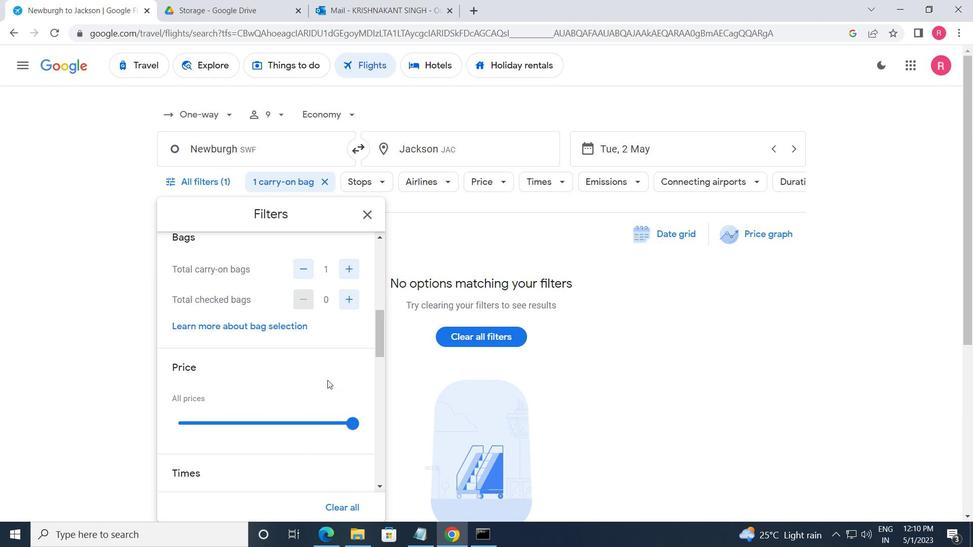 
Action: Mouse moved to (318, 378)
Screenshot: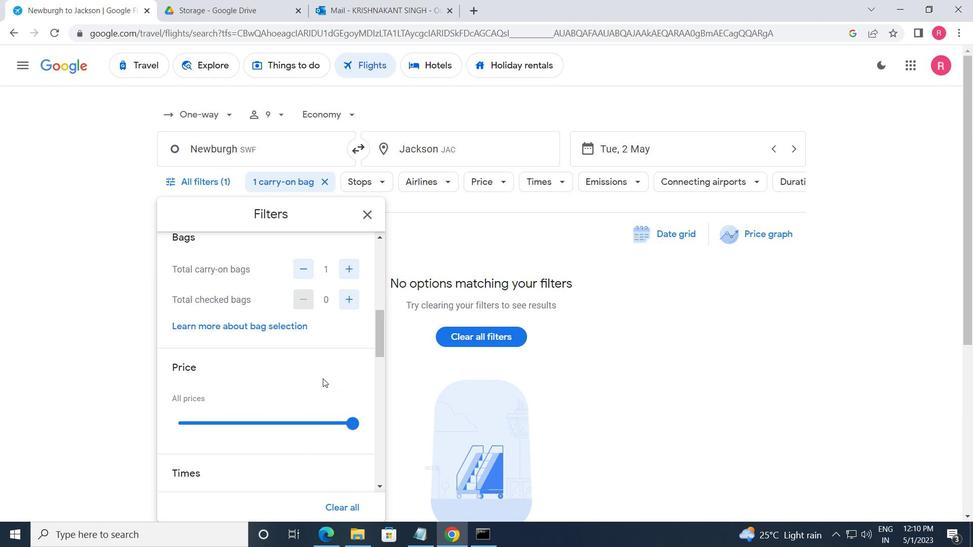 
Action: Mouse scrolled (318, 377) with delta (0, 0)
Screenshot: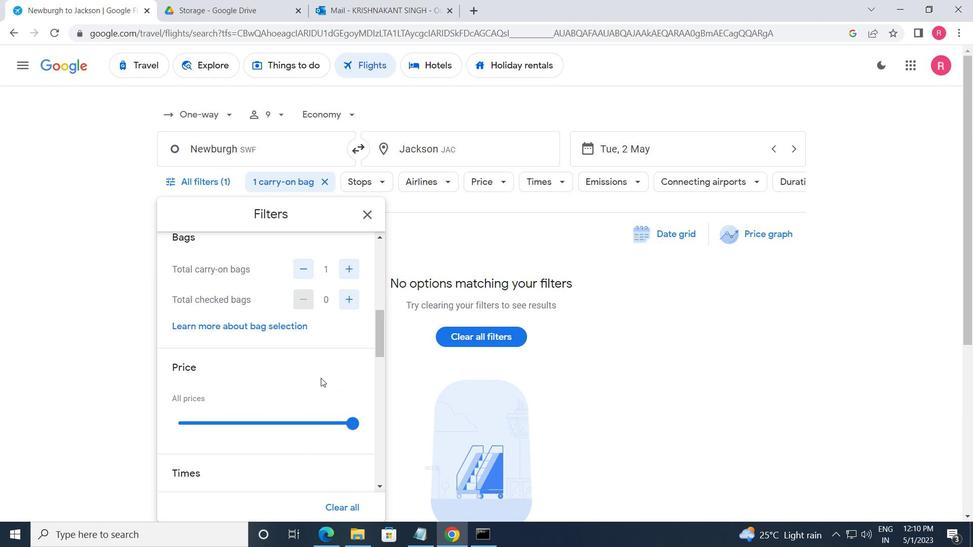 
Action: Mouse moved to (315, 378)
Screenshot: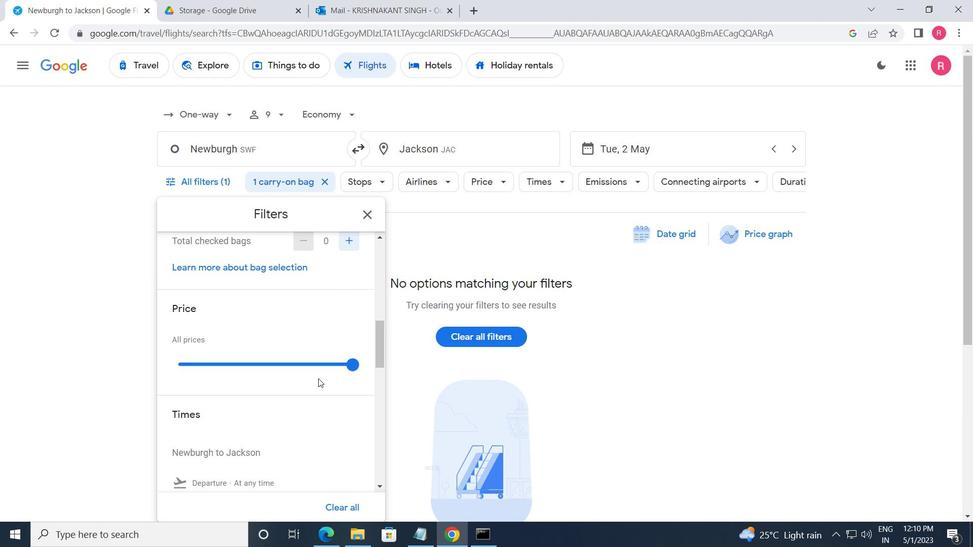 
Action: Mouse scrolled (315, 378) with delta (0, 0)
Screenshot: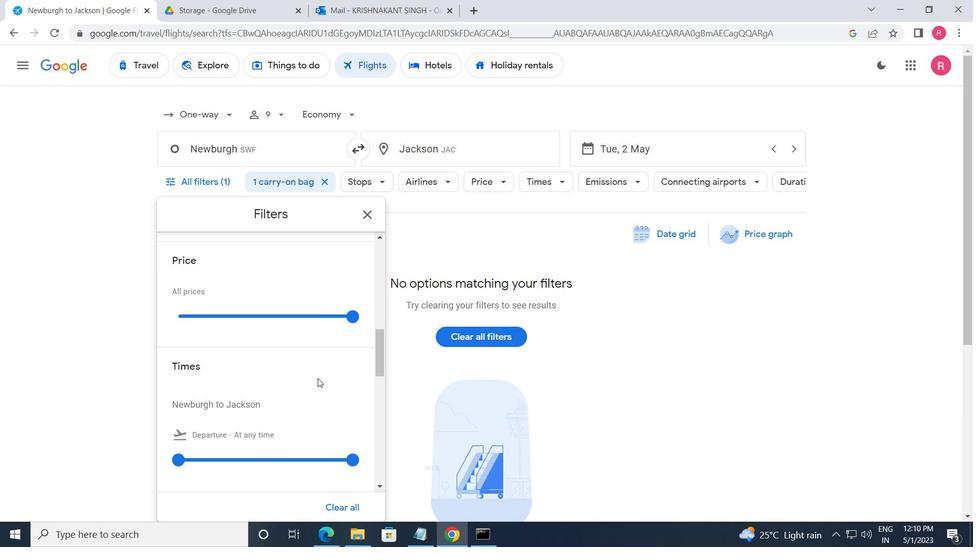 
Action: Mouse moved to (182, 375)
Screenshot: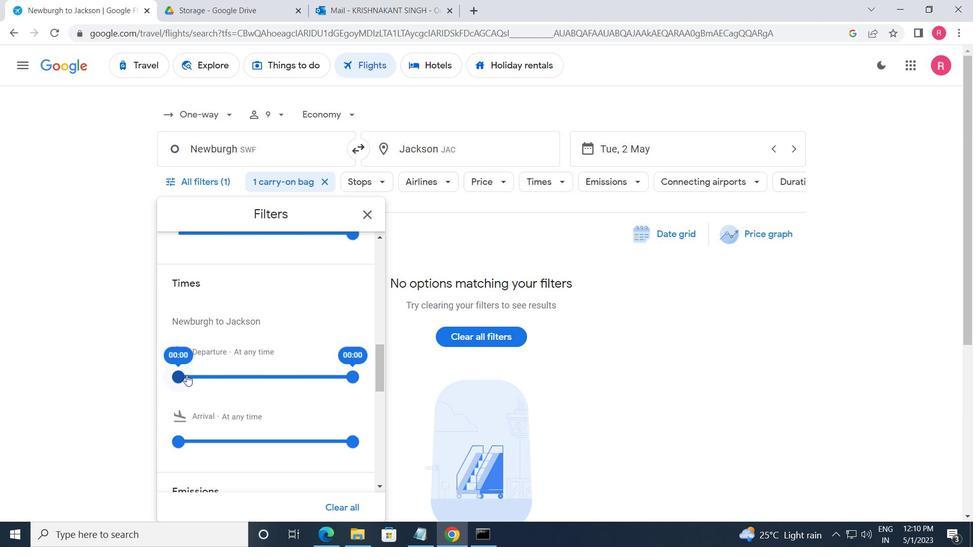 
Action: Mouse pressed left at (182, 375)
Screenshot: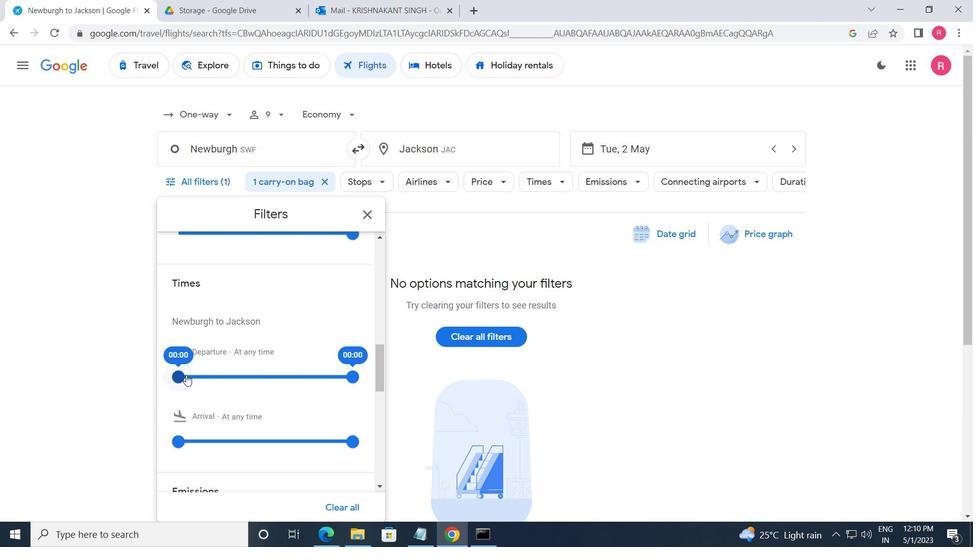 
Action: Mouse moved to (353, 375)
Screenshot: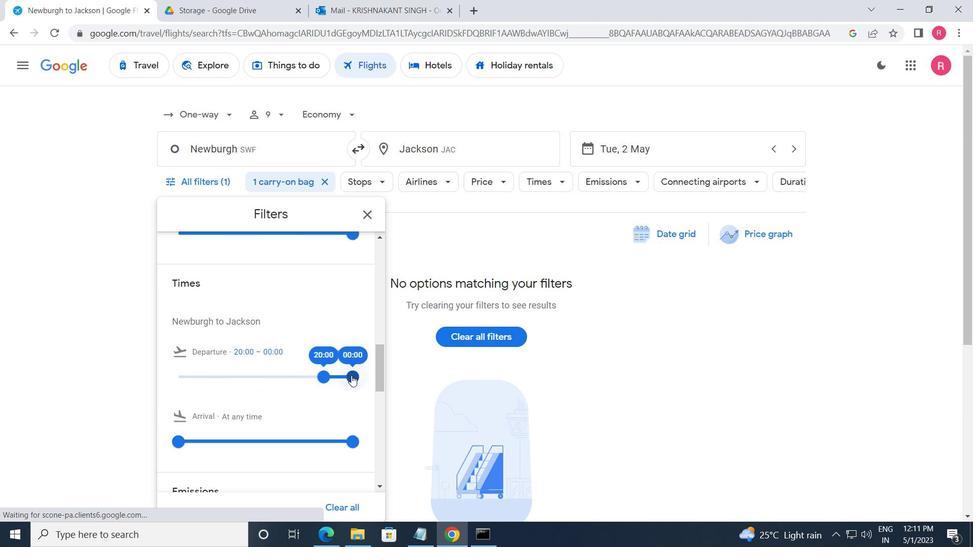 
Action: Mouse pressed left at (353, 375)
Screenshot: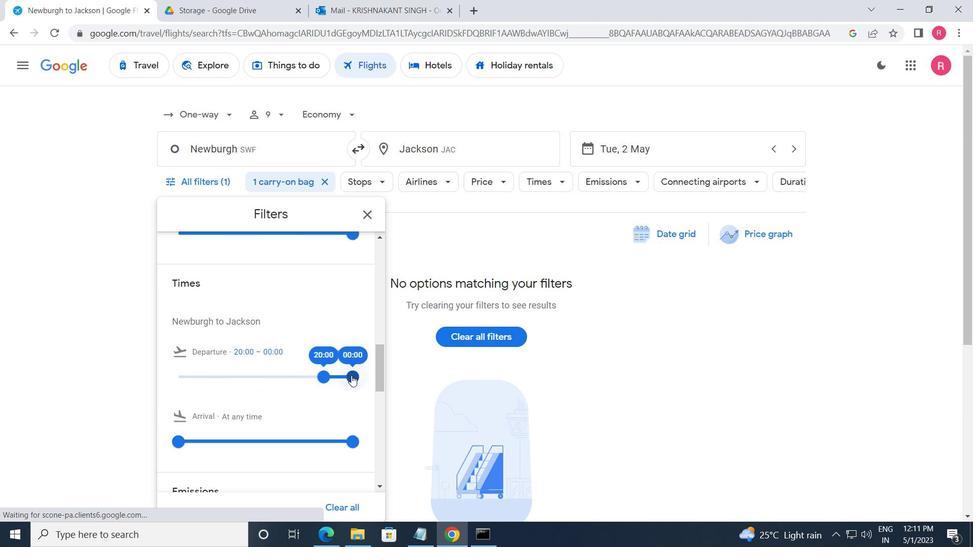 
Action: Mouse moved to (363, 220)
Screenshot: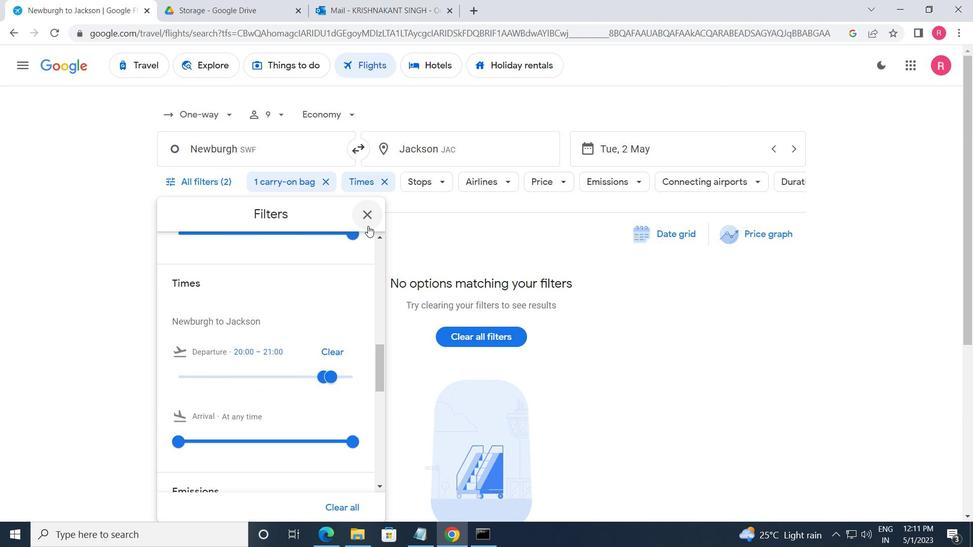 
Action: Mouse pressed left at (363, 220)
Screenshot: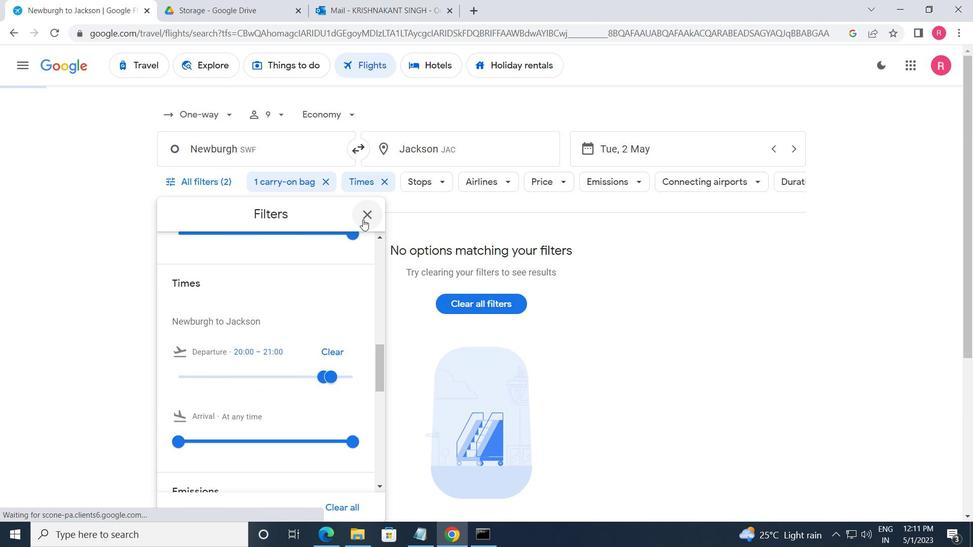 
Action: Mouse moved to (361, 220)
Screenshot: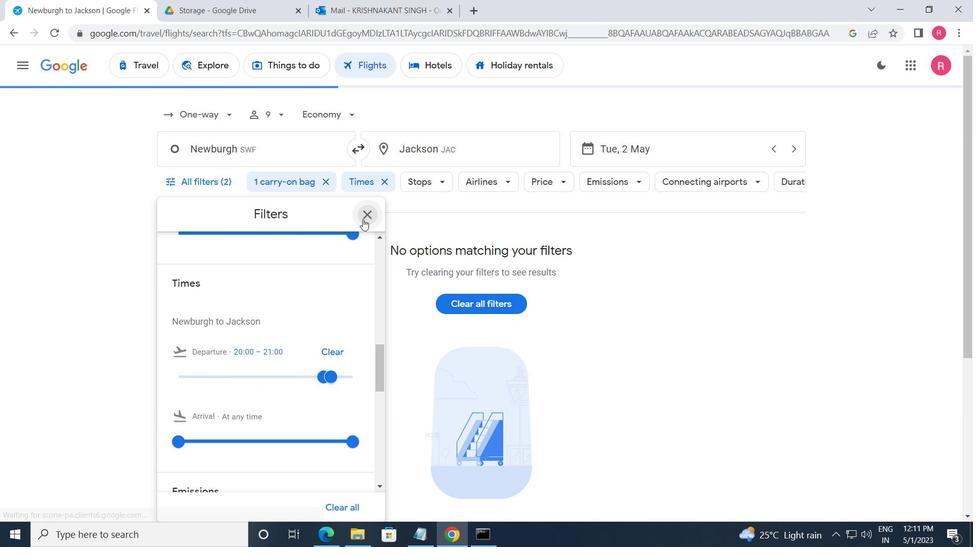 
